 Task: Search one way flight ticket for 5 adults, 2 children, 1 infant in seat and 2 infants on lap in economy from Dillingham: Dillingham Airport to Fort Wayne: Fort Wayne International Airport on 5-4-2023. Number of bags: 2 carry on bags. Price is upto 72000. Outbound departure time preference is 7:45.
Action: Mouse moved to (289, 248)
Screenshot: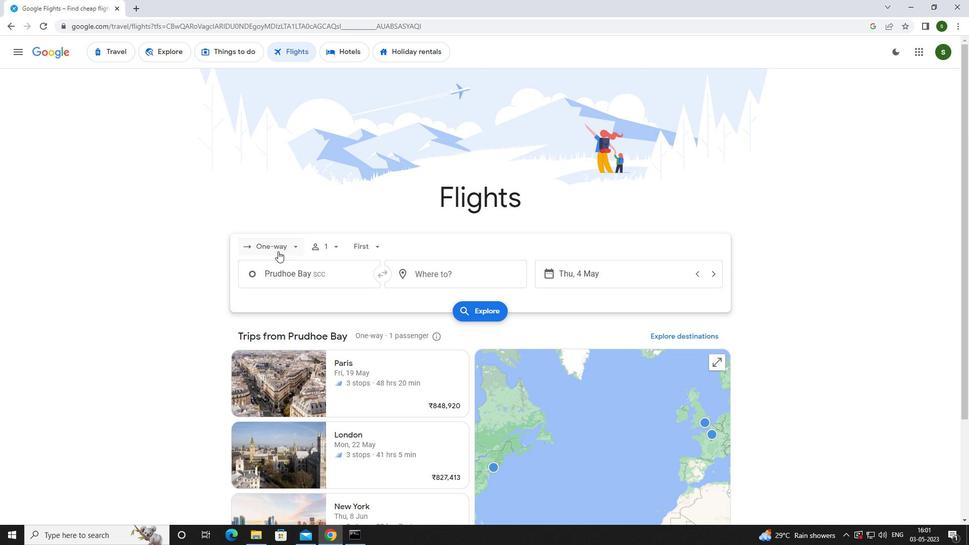 
Action: Mouse pressed left at (289, 248)
Screenshot: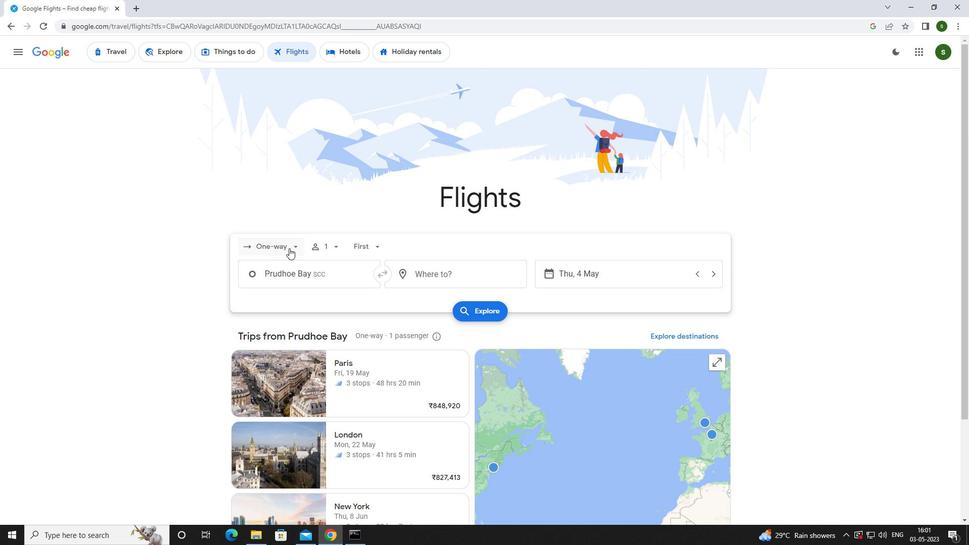 
Action: Mouse moved to (290, 291)
Screenshot: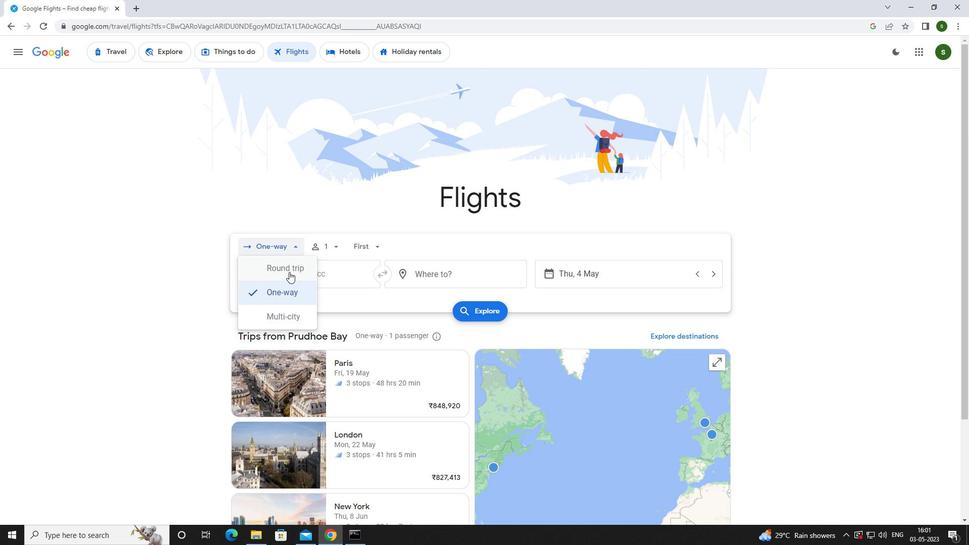 
Action: Mouse pressed left at (290, 291)
Screenshot: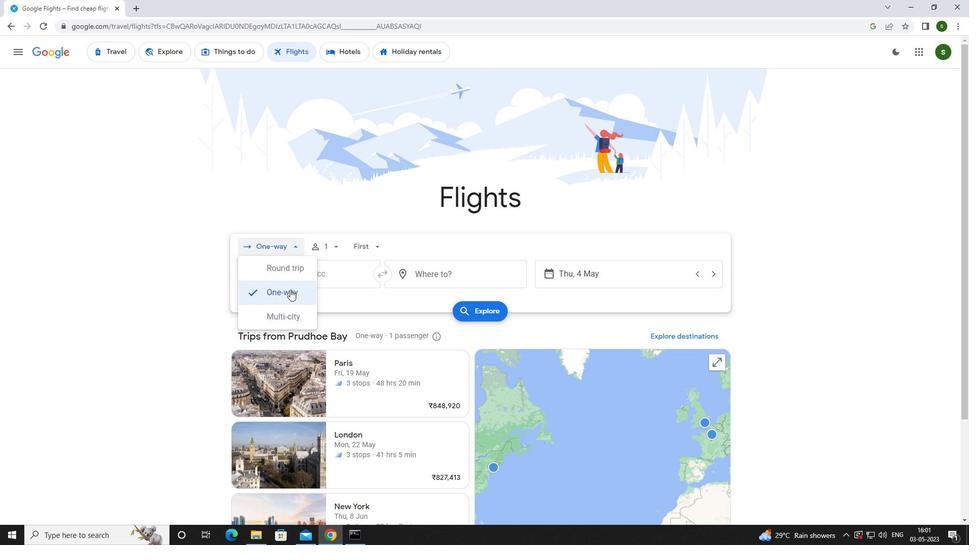 
Action: Mouse moved to (335, 245)
Screenshot: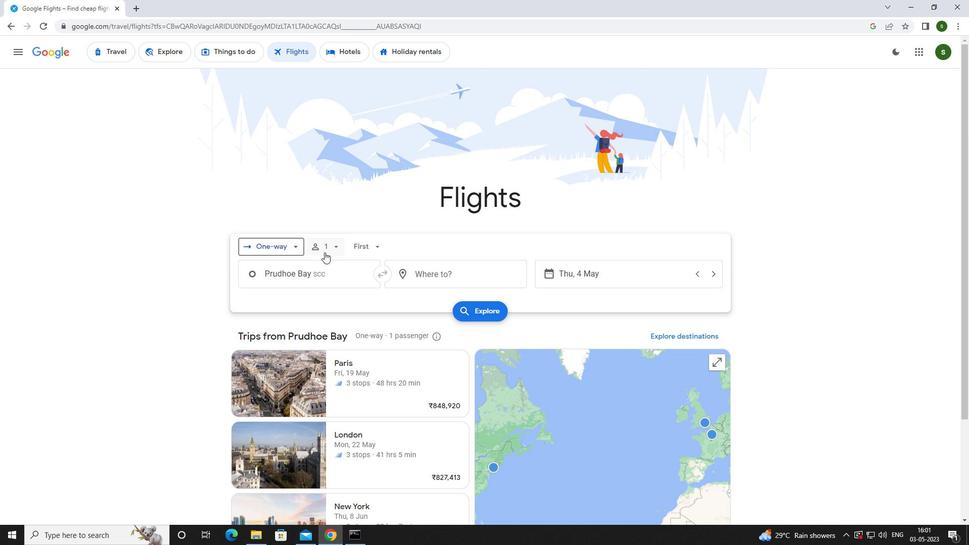 
Action: Mouse pressed left at (335, 245)
Screenshot: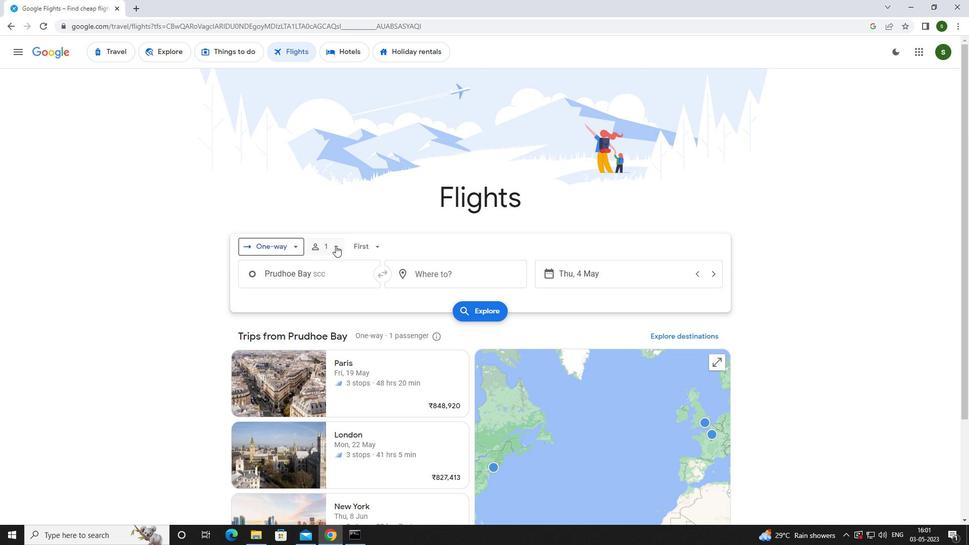 
Action: Mouse moved to (408, 267)
Screenshot: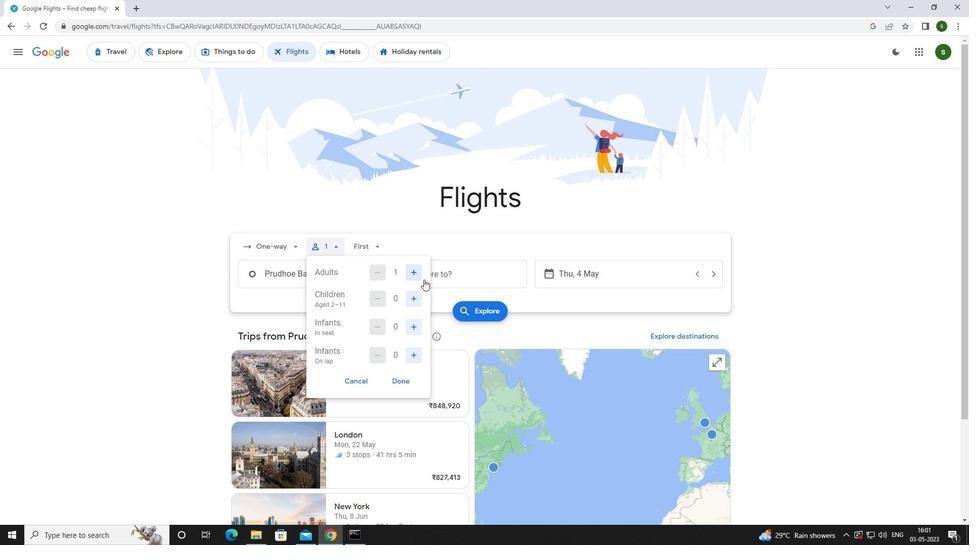 
Action: Mouse pressed left at (408, 267)
Screenshot: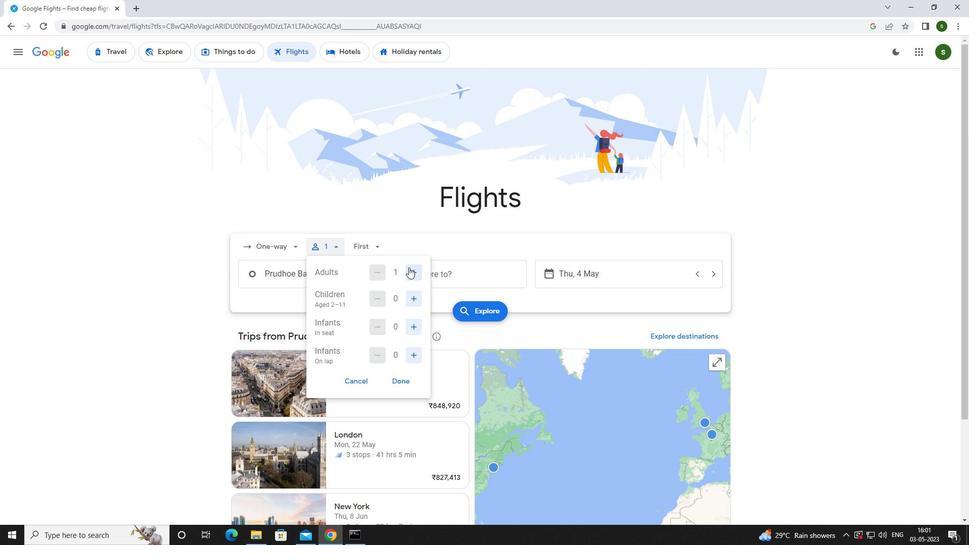 
Action: Mouse pressed left at (408, 267)
Screenshot: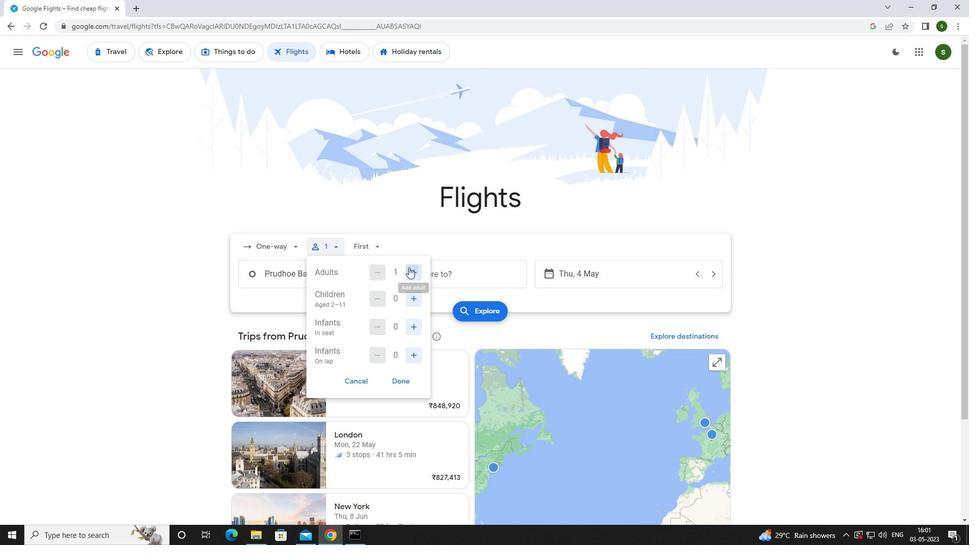
Action: Mouse pressed left at (408, 267)
Screenshot: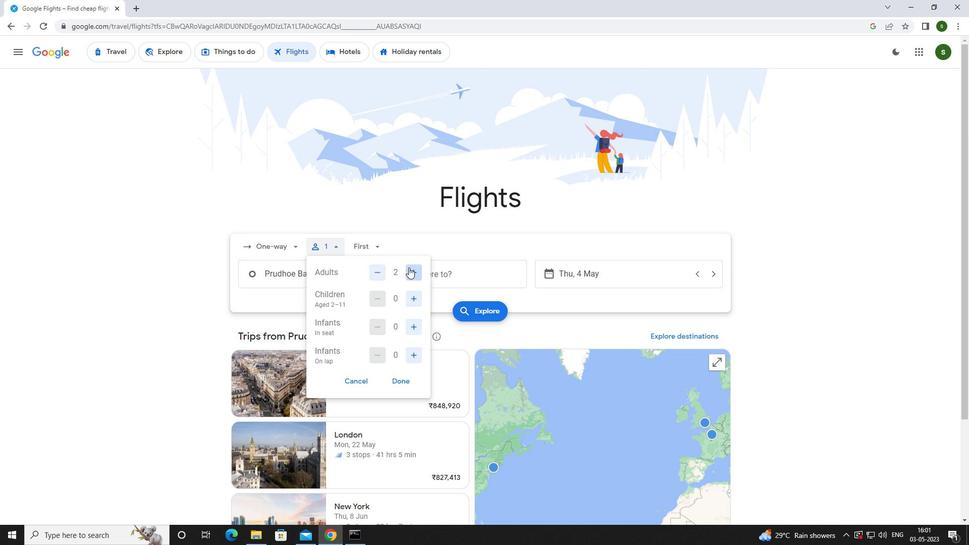 
Action: Mouse pressed left at (408, 267)
Screenshot: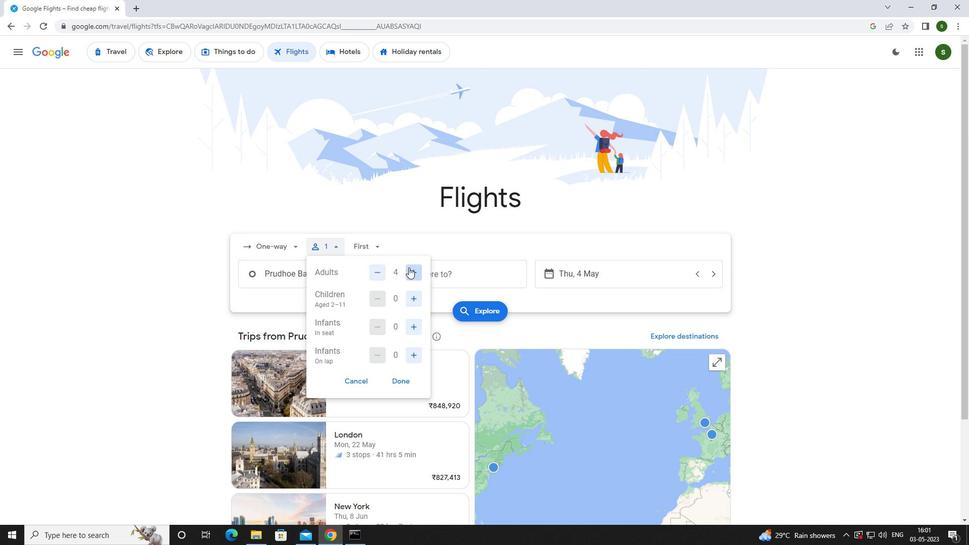 
Action: Mouse moved to (416, 296)
Screenshot: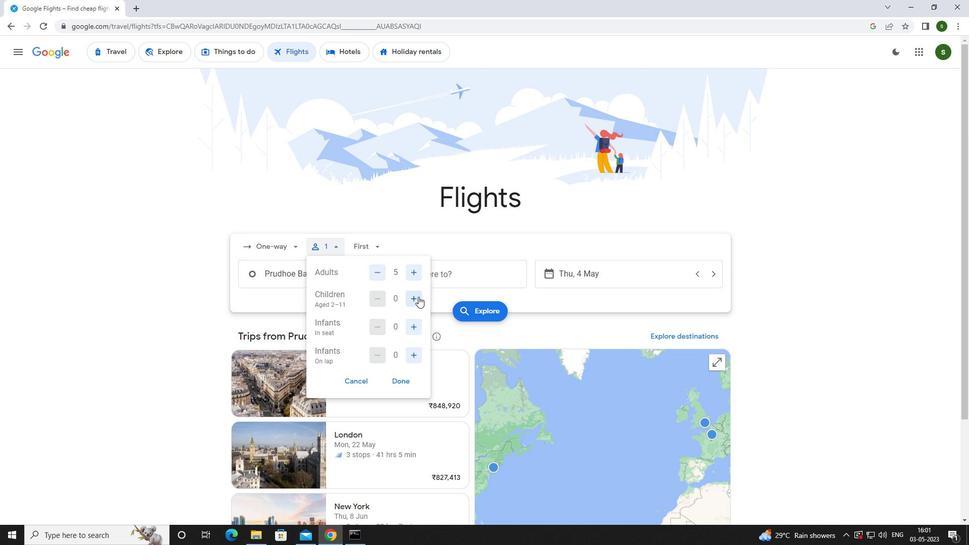 
Action: Mouse pressed left at (416, 296)
Screenshot: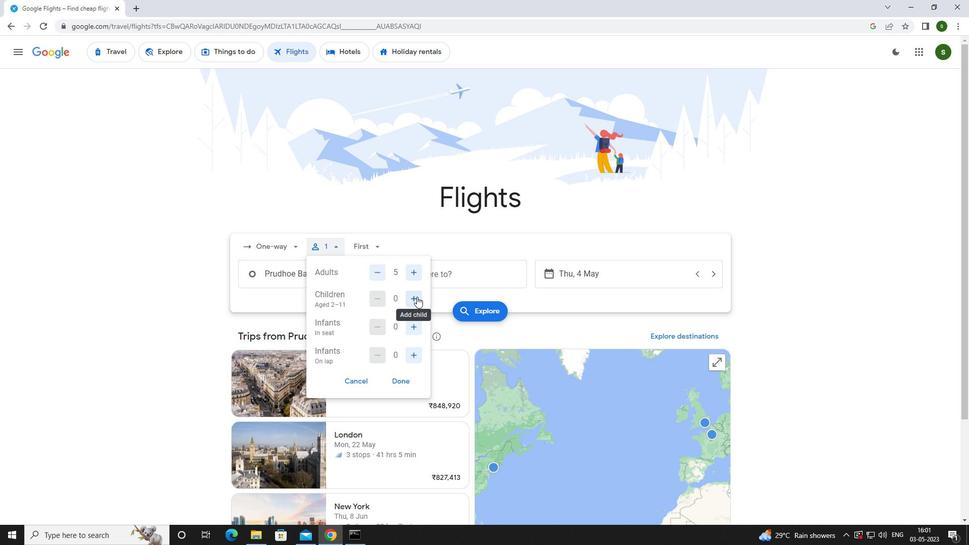 
Action: Mouse pressed left at (416, 296)
Screenshot: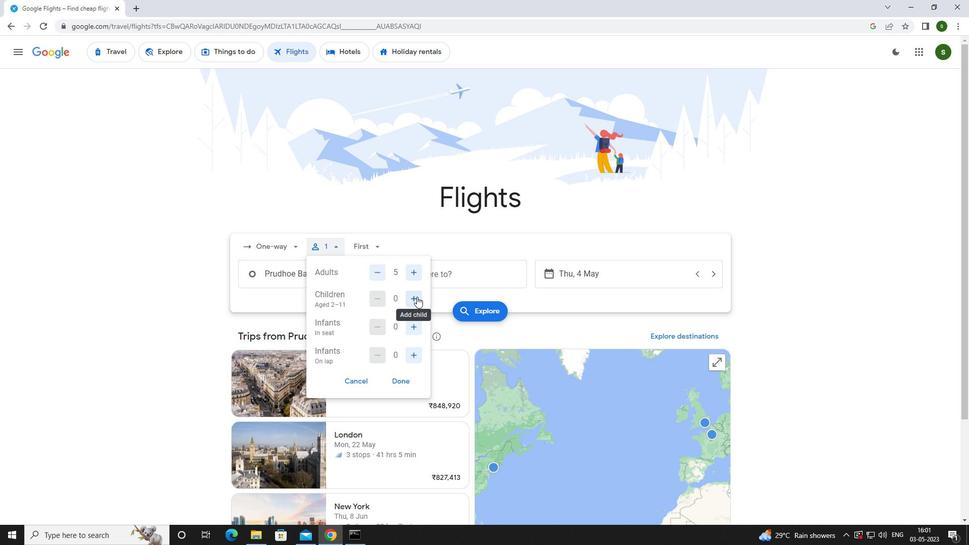 
Action: Mouse moved to (416, 324)
Screenshot: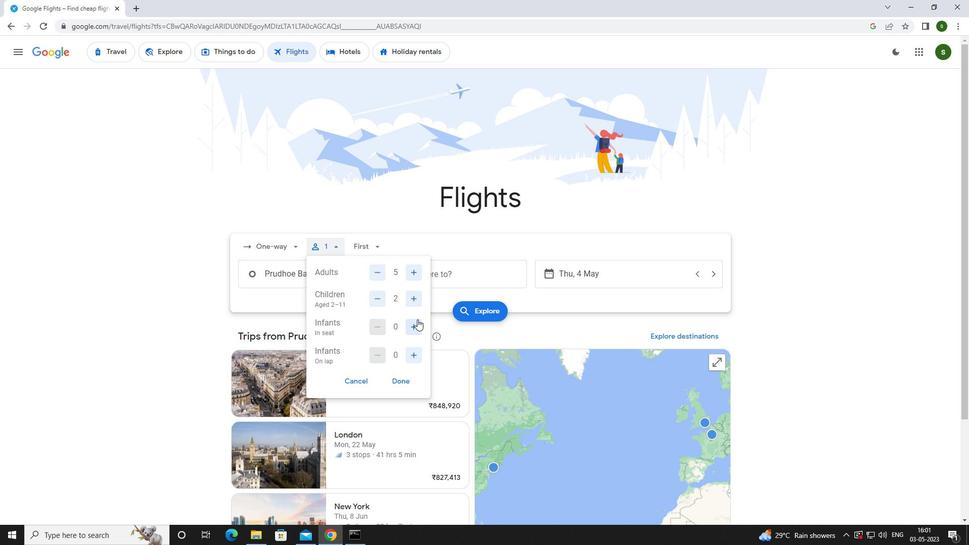 
Action: Mouse pressed left at (416, 324)
Screenshot: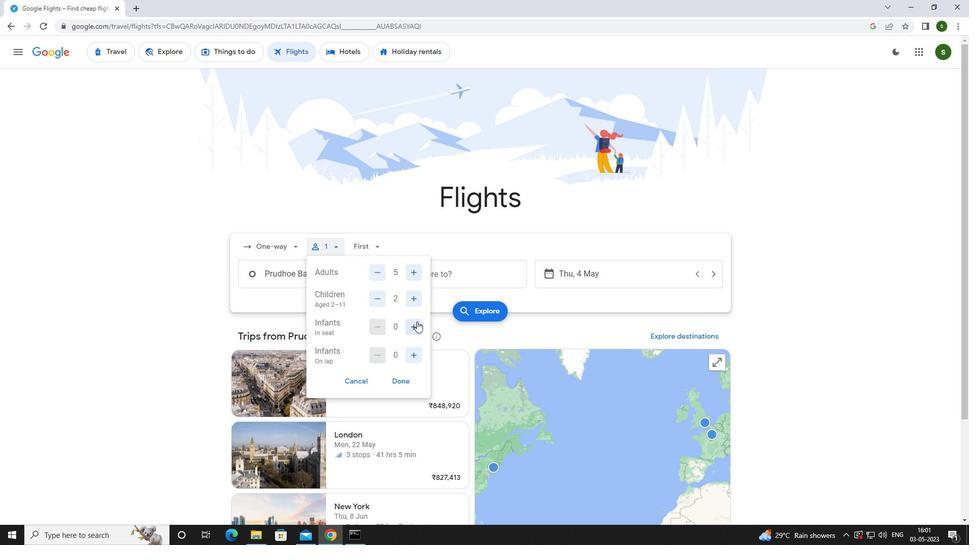 
Action: Mouse moved to (416, 354)
Screenshot: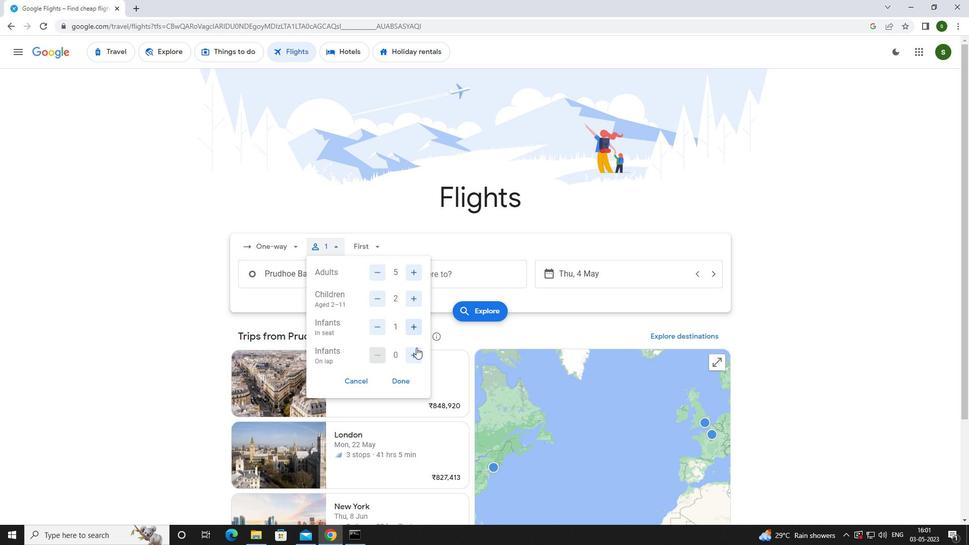 
Action: Mouse pressed left at (416, 354)
Screenshot: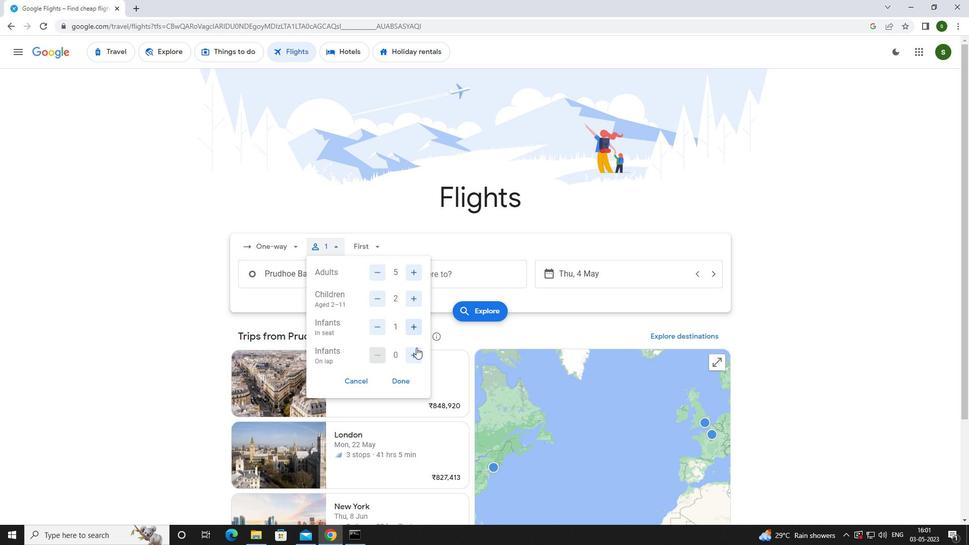 
Action: Mouse moved to (373, 246)
Screenshot: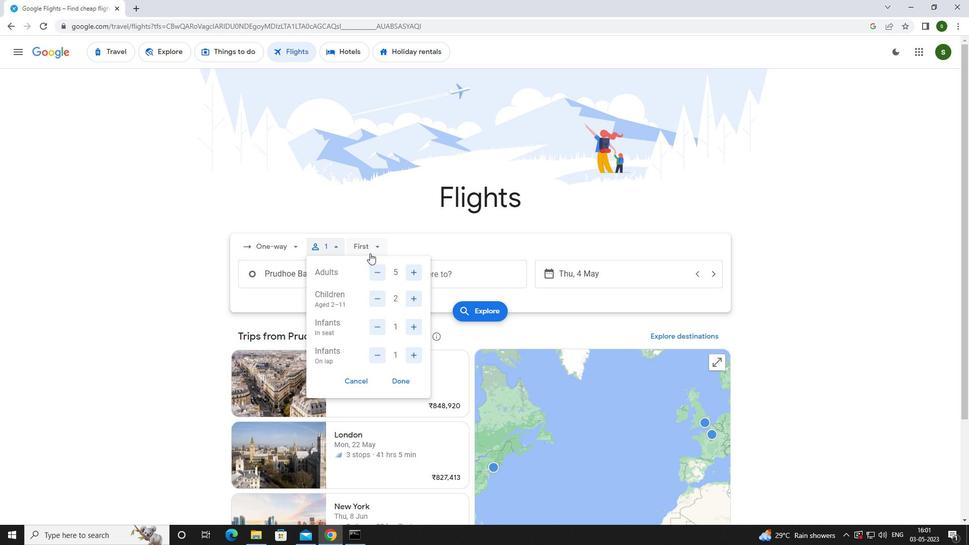 
Action: Mouse pressed left at (373, 246)
Screenshot: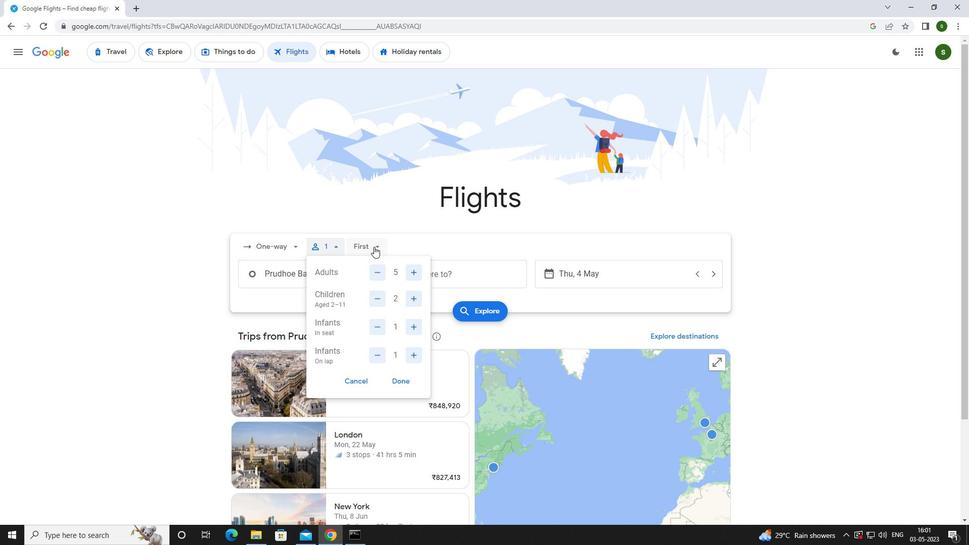 
Action: Mouse moved to (385, 274)
Screenshot: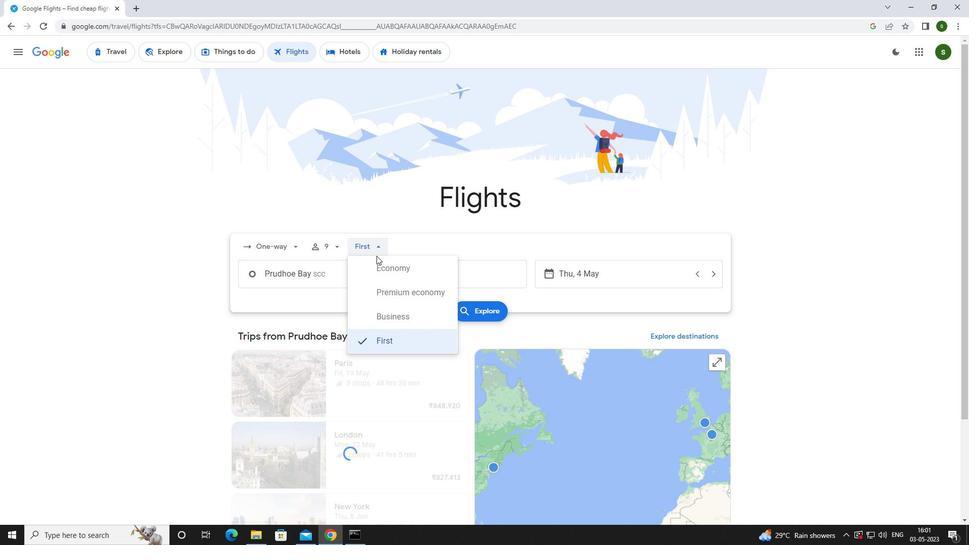 
Action: Mouse pressed left at (385, 274)
Screenshot: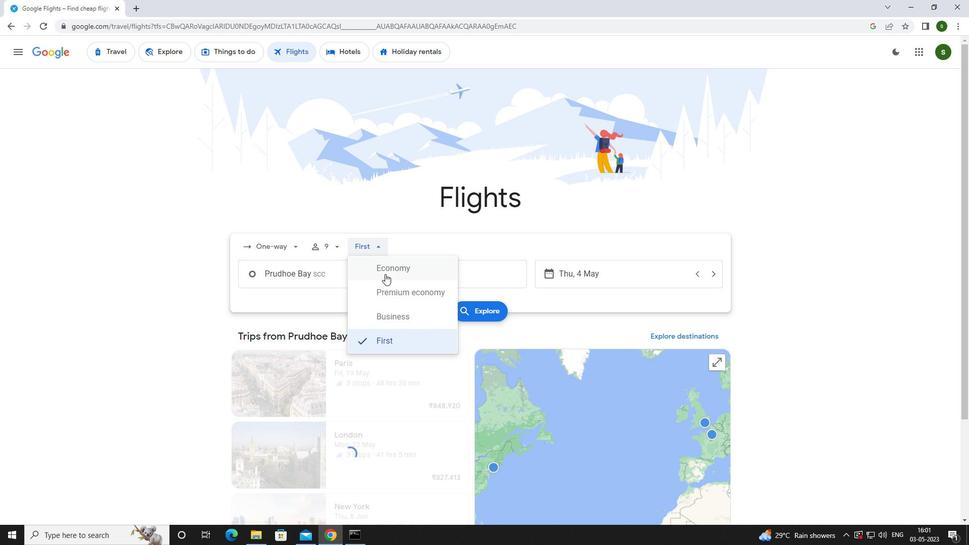 
Action: Mouse moved to (349, 273)
Screenshot: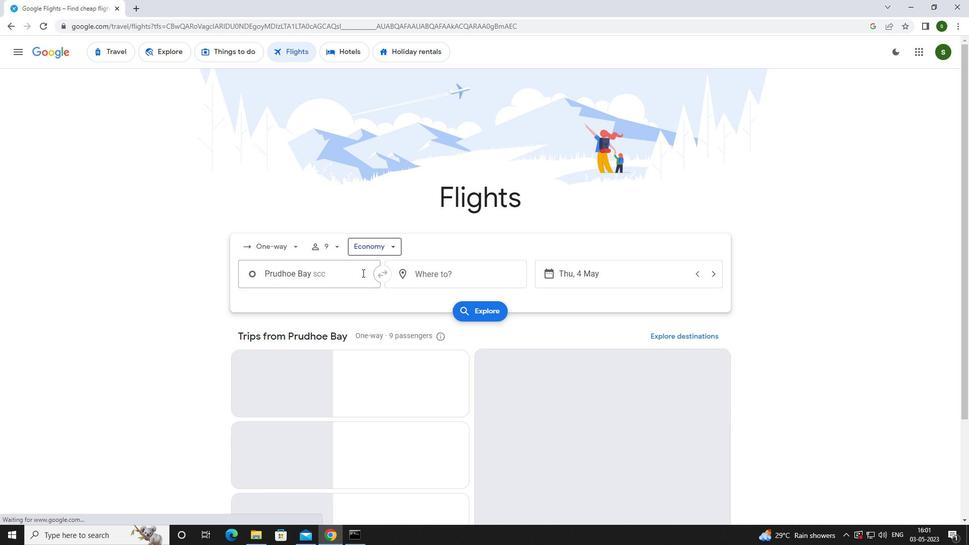 
Action: Mouse pressed left at (349, 273)
Screenshot: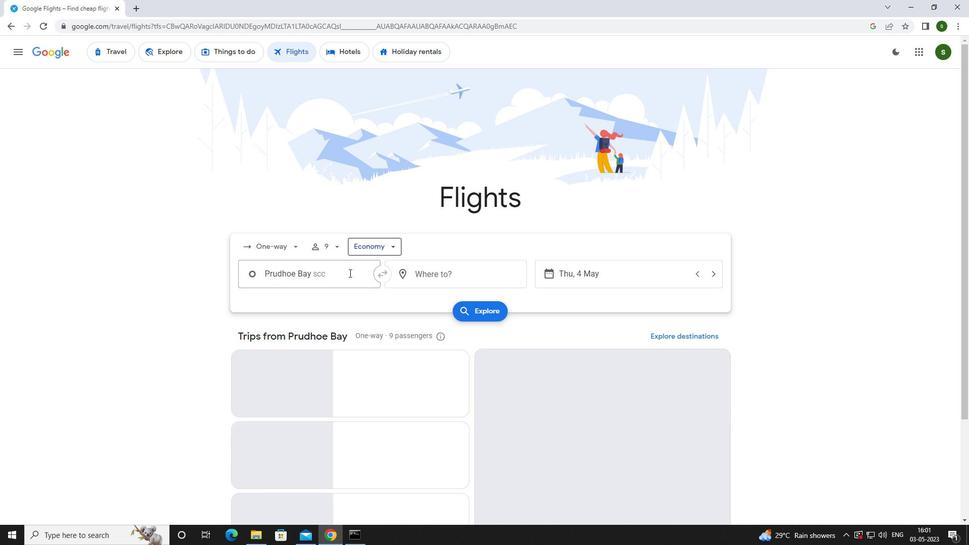 
Action: Key pressed <Key.caps_lock>d<Key.caps_lock>illingham
Screenshot: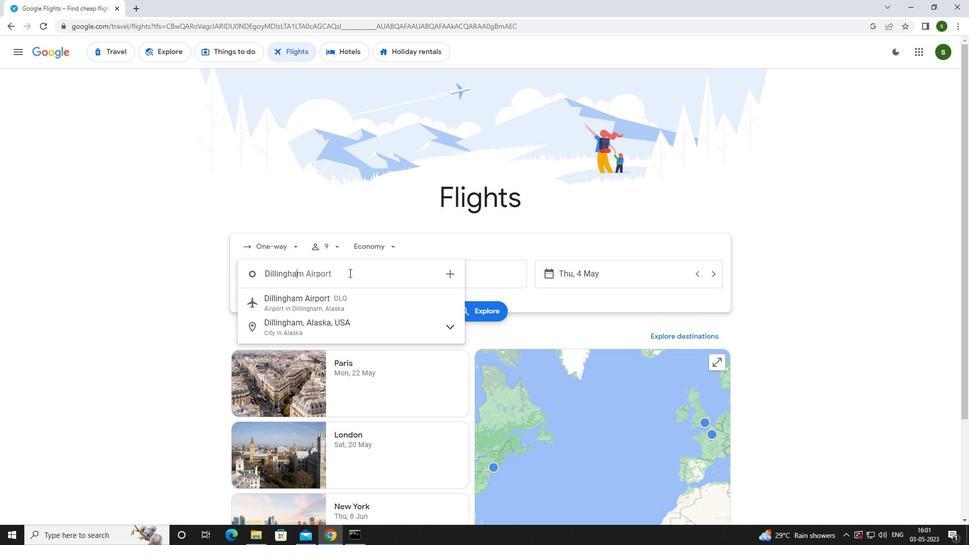 
Action: Mouse moved to (340, 300)
Screenshot: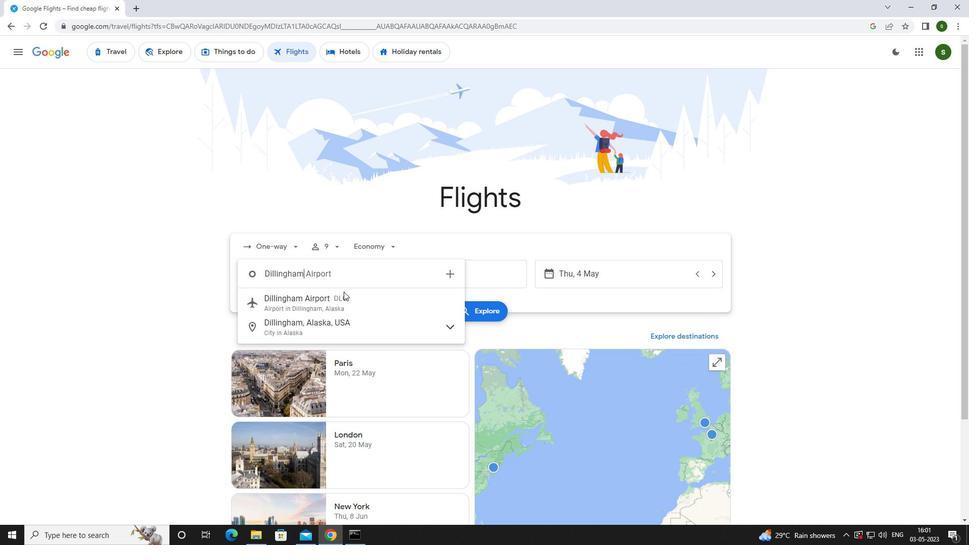 
Action: Mouse pressed left at (340, 300)
Screenshot: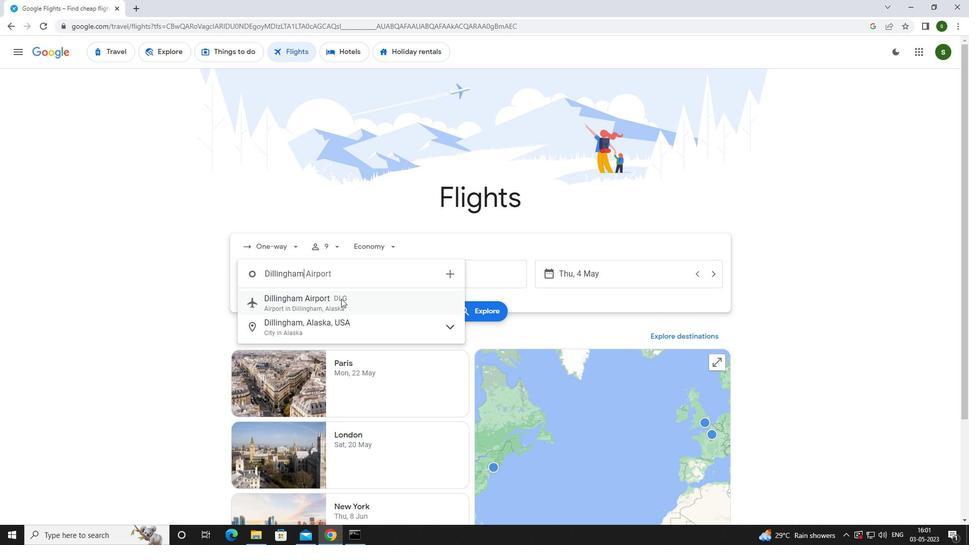 
Action: Mouse moved to (413, 271)
Screenshot: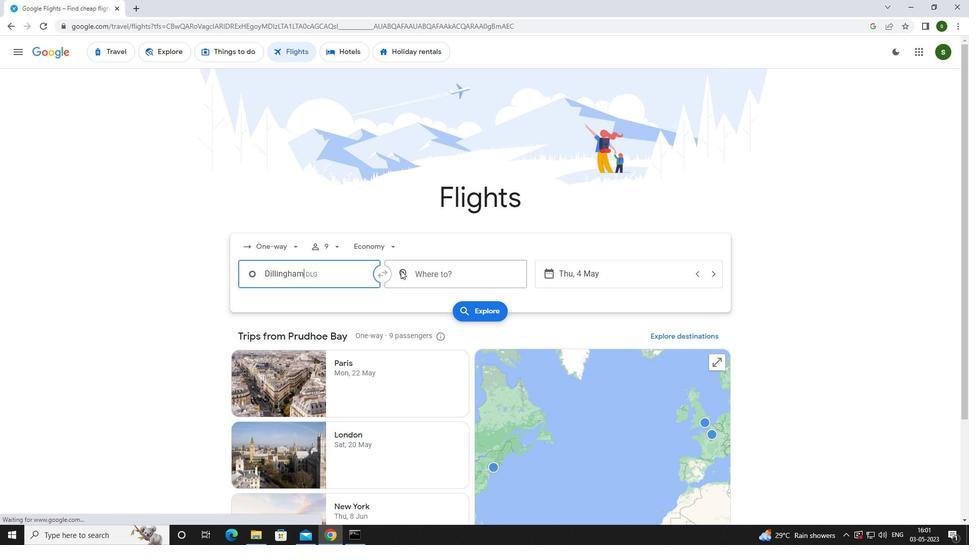 
Action: Mouse pressed left at (413, 271)
Screenshot: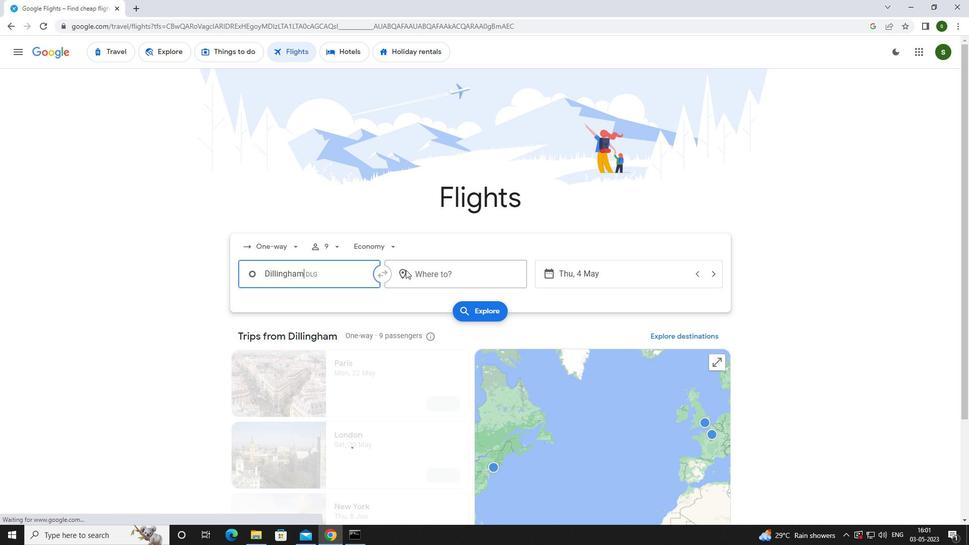 
Action: Mouse moved to (416, 271)
Screenshot: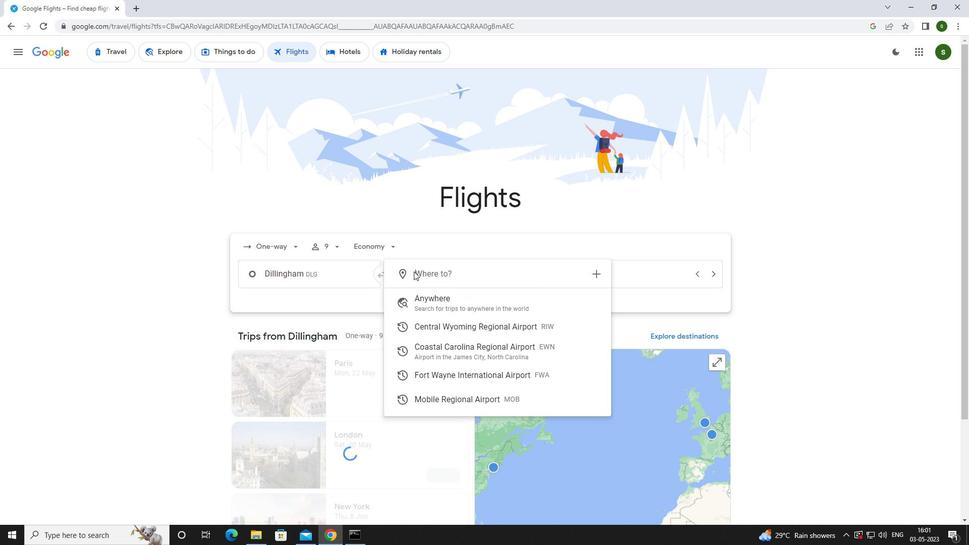 
Action: Key pressed <Key.caps_lock>f<Key.caps_lock>ort<Key.space><Key.caps_lock>w<Key.caps_lock>Ayn
Screenshot: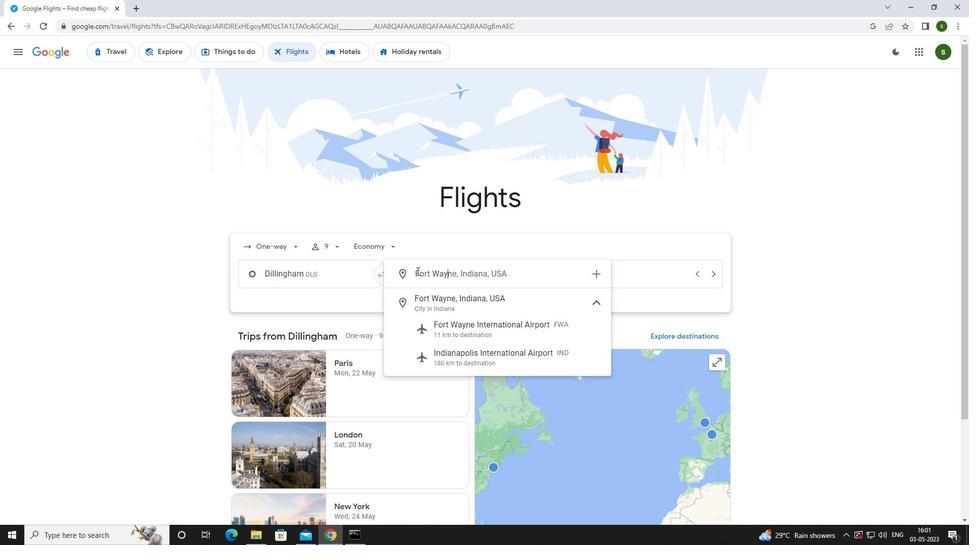 
Action: Mouse moved to (438, 330)
Screenshot: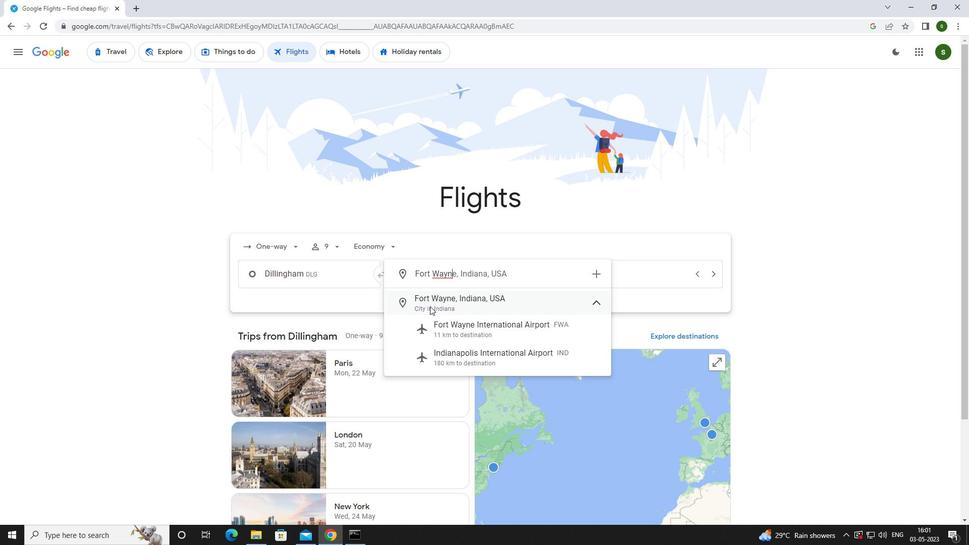 
Action: Mouse pressed left at (438, 330)
Screenshot: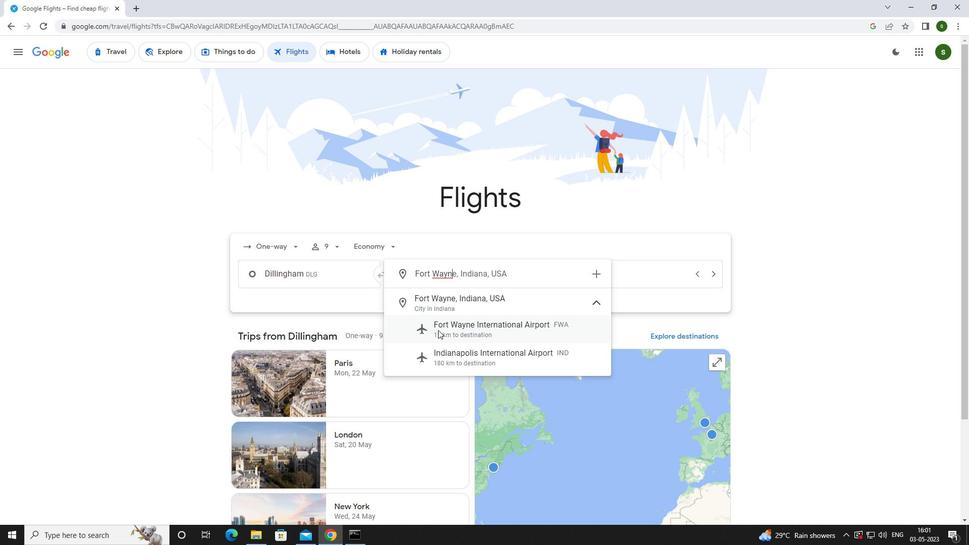 
Action: Mouse moved to (625, 272)
Screenshot: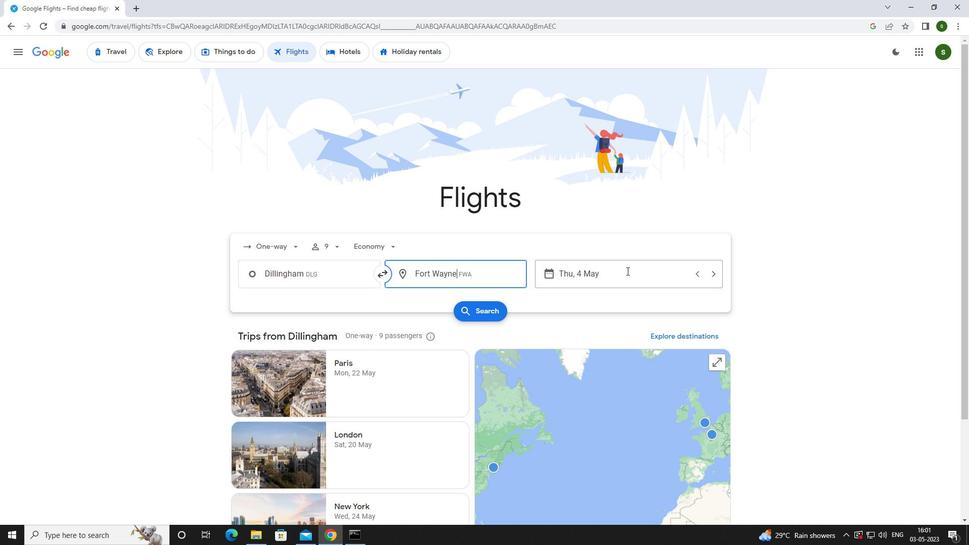 
Action: Mouse pressed left at (625, 272)
Screenshot: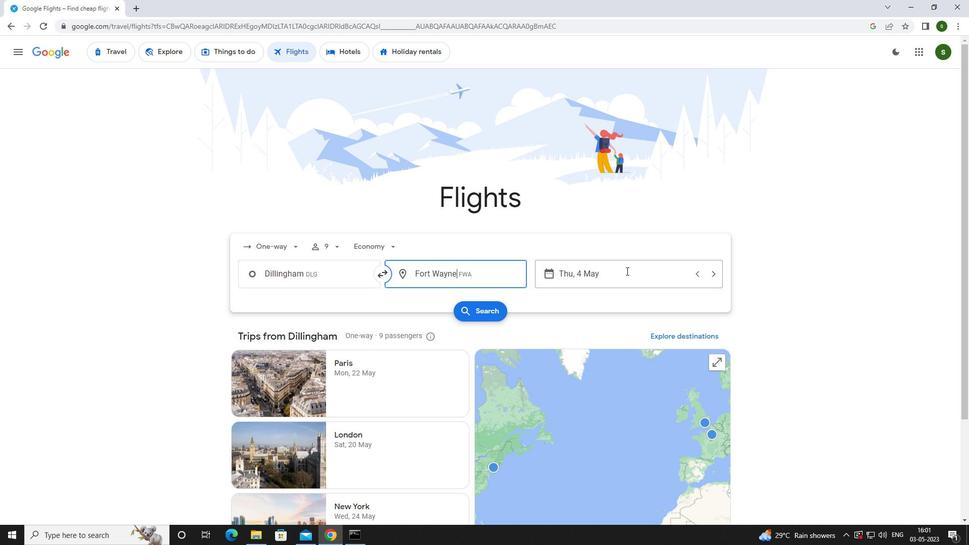 
Action: Mouse moved to (460, 341)
Screenshot: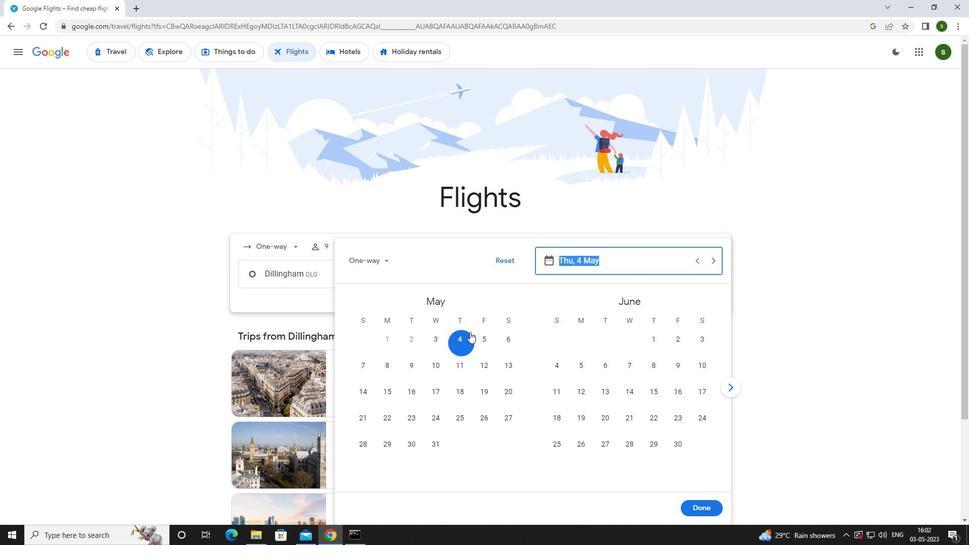 
Action: Mouse pressed left at (460, 341)
Screenshot: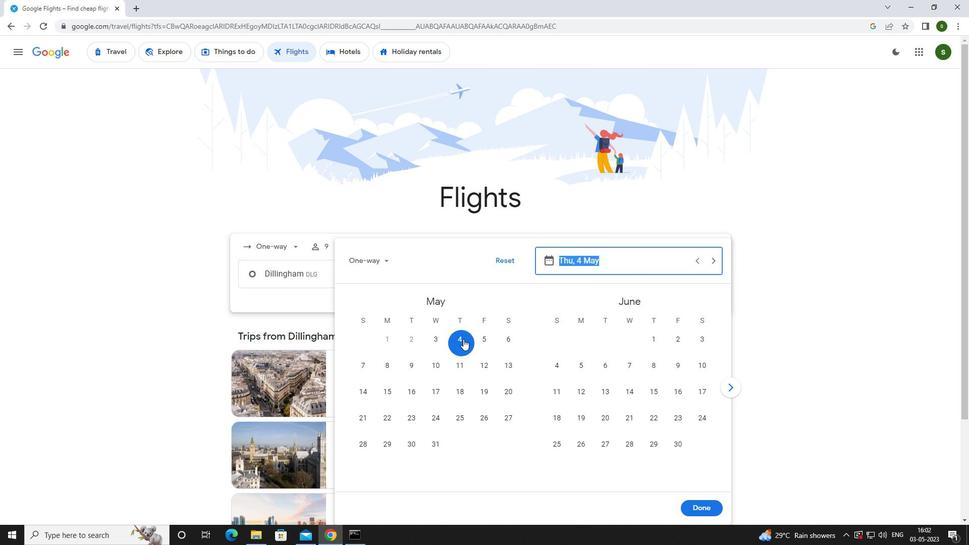 
Action: Mouse moved to (699, 502)
Screenshot: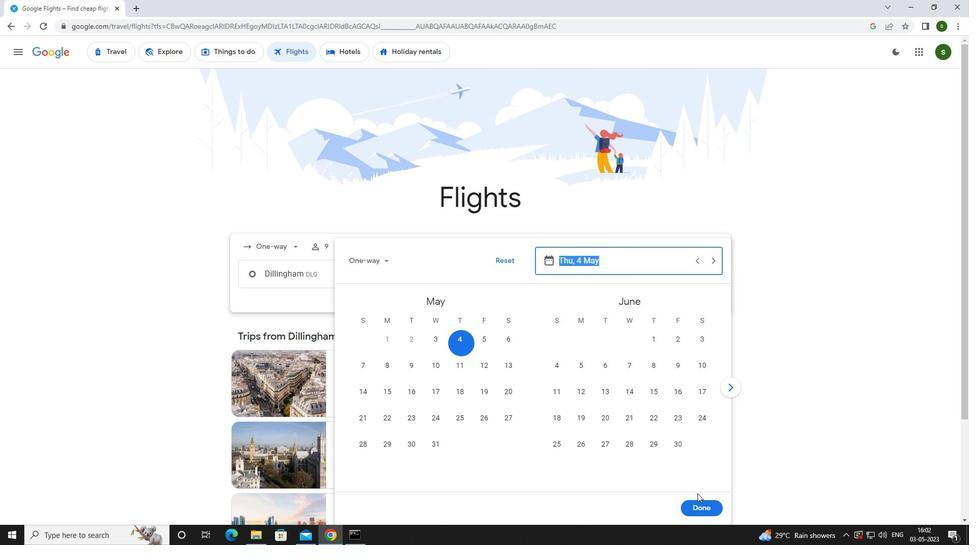 
Action: Mouse pressed left at (699, 502)
Screenshot: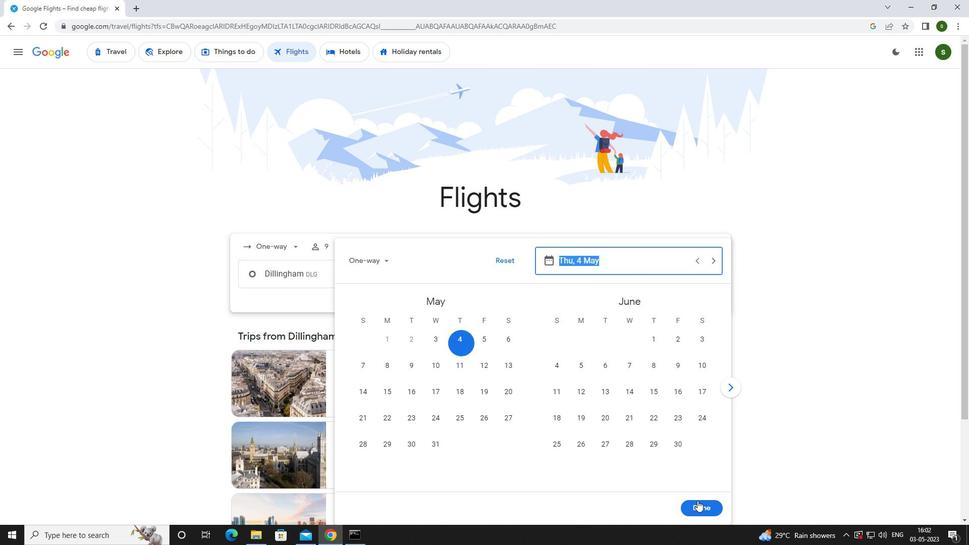 
Action: Mouse moved to (492, 305)
Screenshot: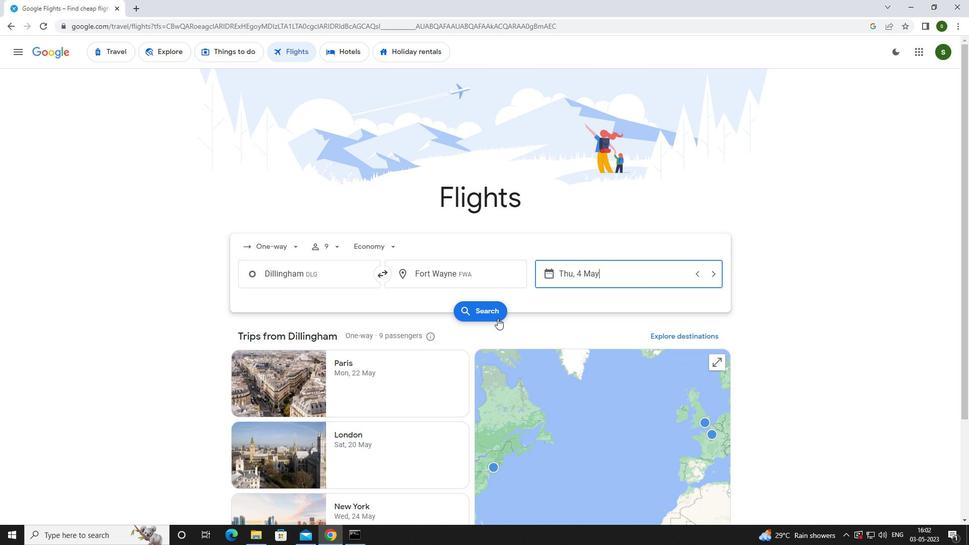 
Action: Mouse pressed left at (492, 305)
Screenshot: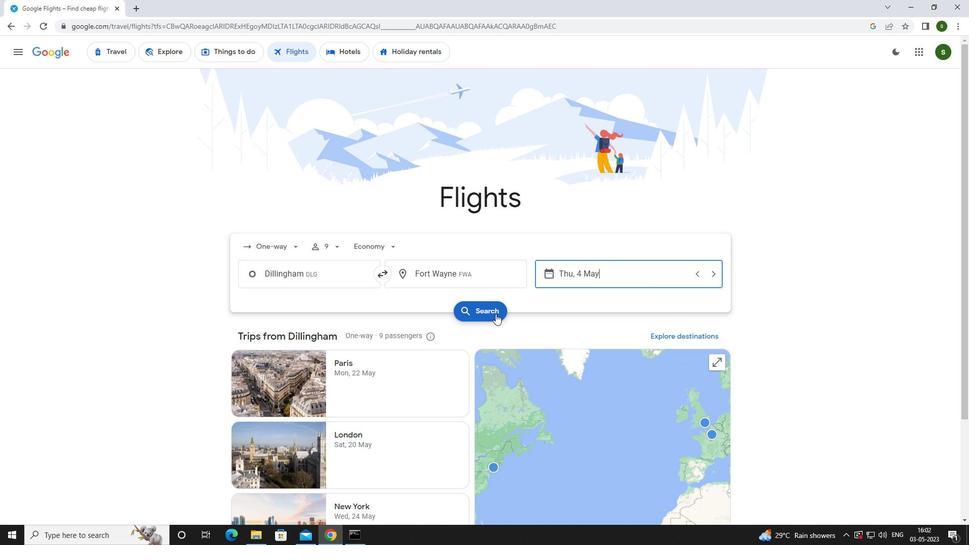 
Action: Mouse moved to (254, 147)
Screenshot: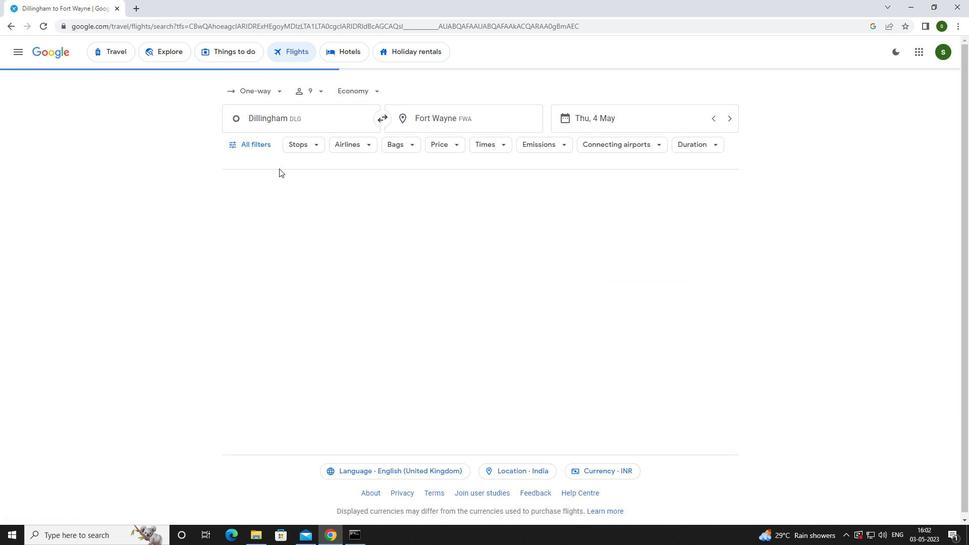 
Action: Mouse pressed left at (254, 147)
Screenshot: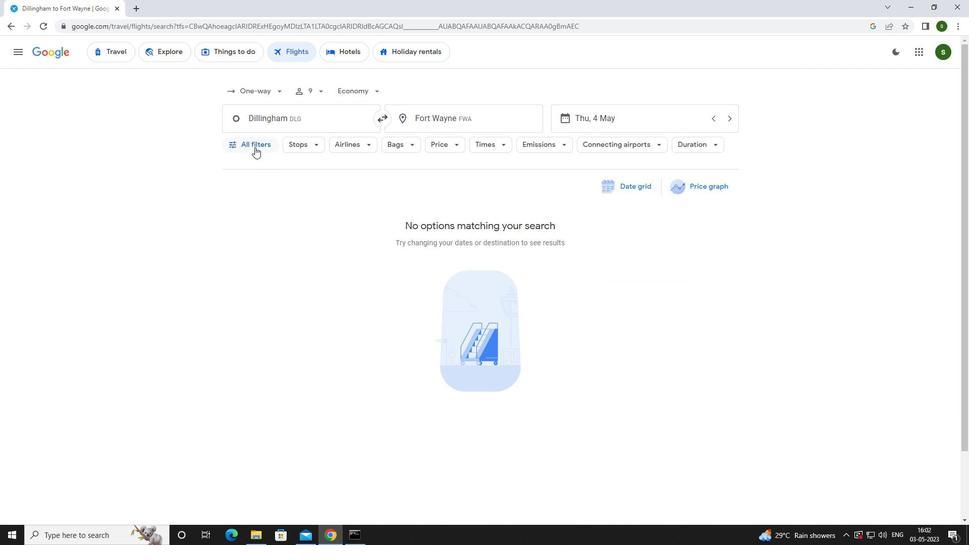 
Action: Mouse moved to (322, 248)
Screenshot: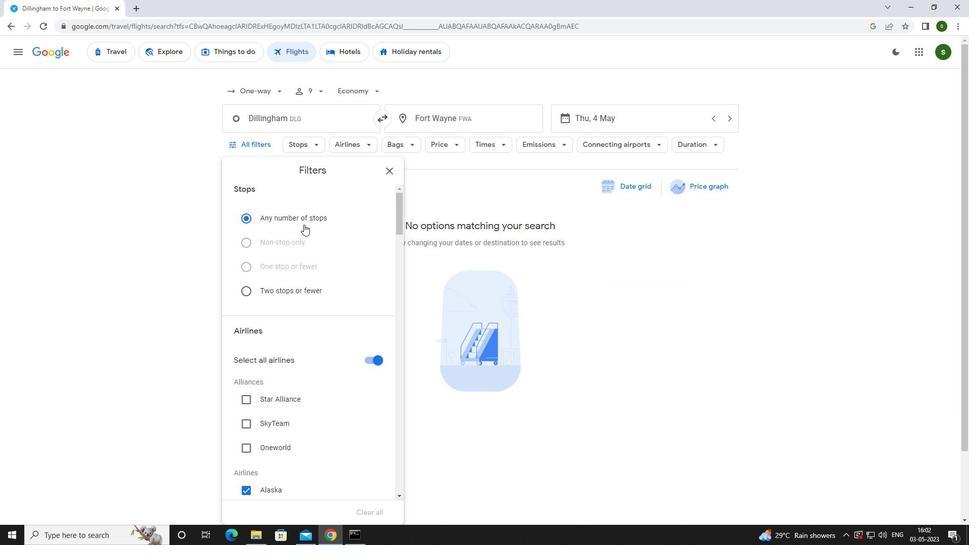 
Action: Mouse scrolled (322, 248) with delta (0, 0)
Screenshot: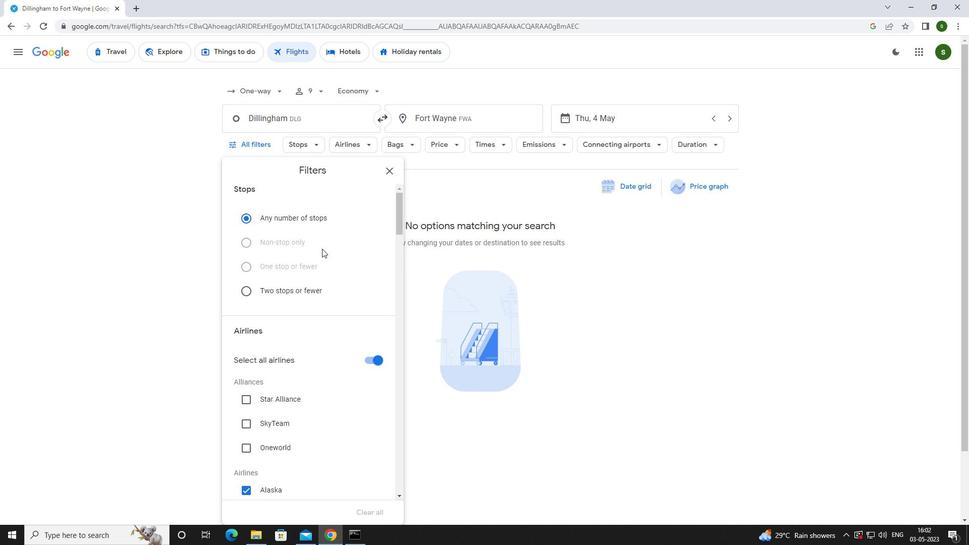 
Action: Mouse scrolled (322, 248) with delta (0, 0)
Screenshot: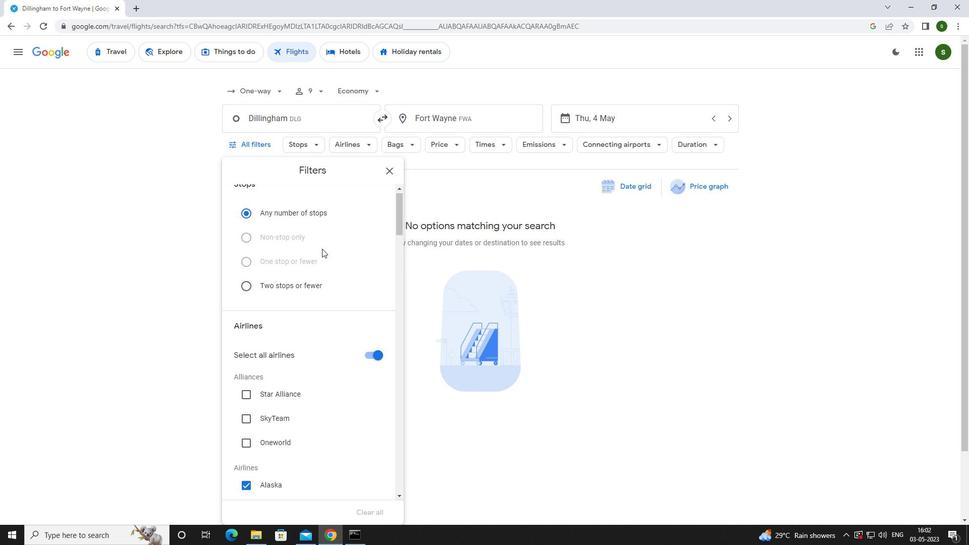 
Action: Mouse moved to (322, 251)
Screenshot: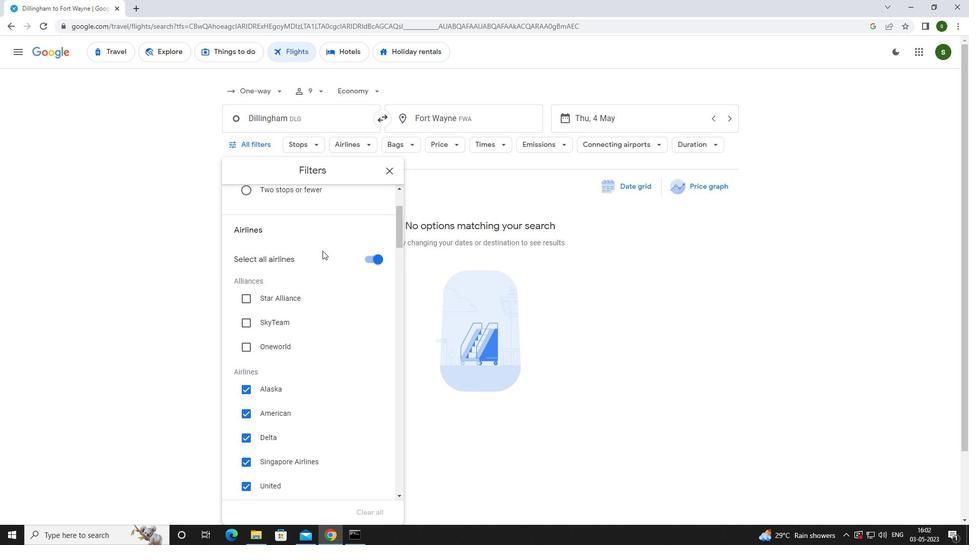 
Action: Mouse scrolled (322, 250) with delta (0, 0)
Screenshot: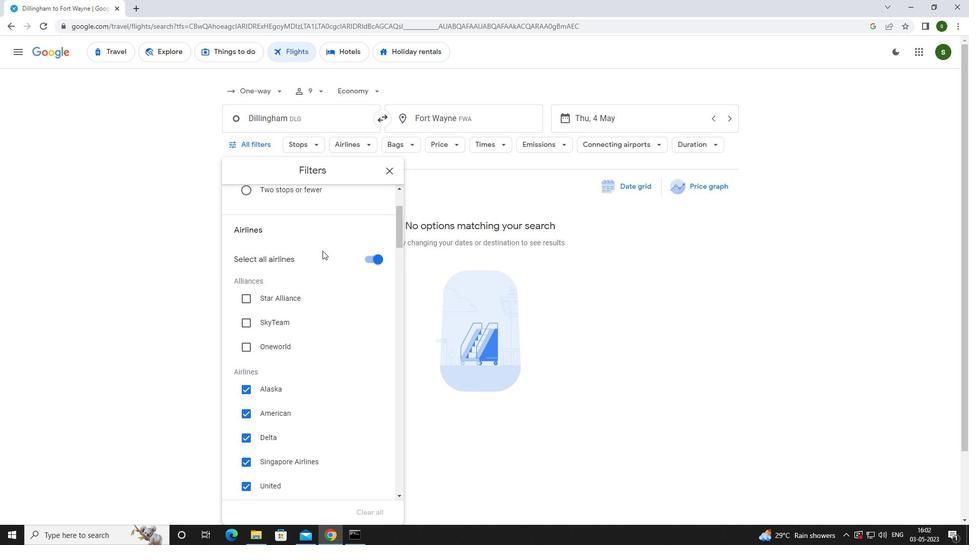 
Action: Mouse scrolled (322, 250) with delta (0, 0)
Screenshot: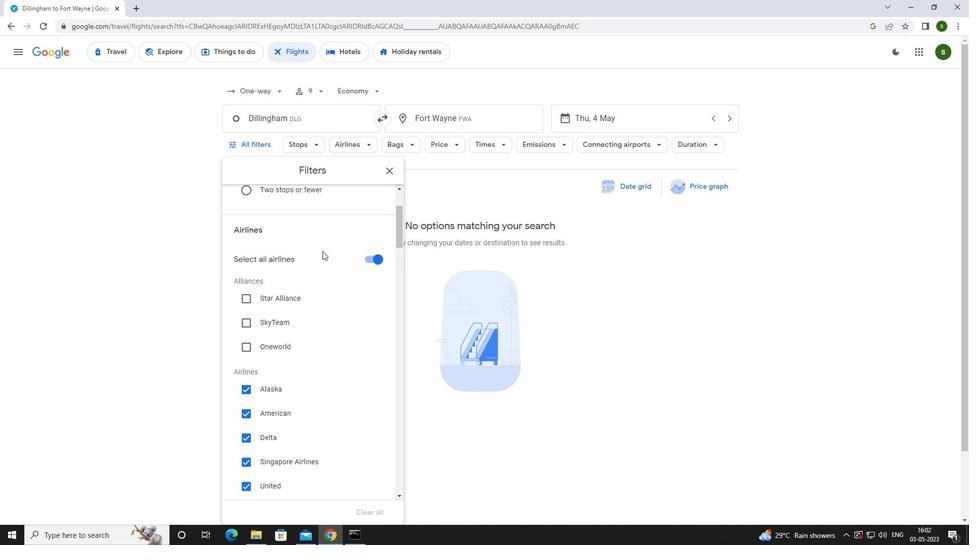 
Action: Mouse scrolled (322, 250) with delta (0, 0)
Screenshot: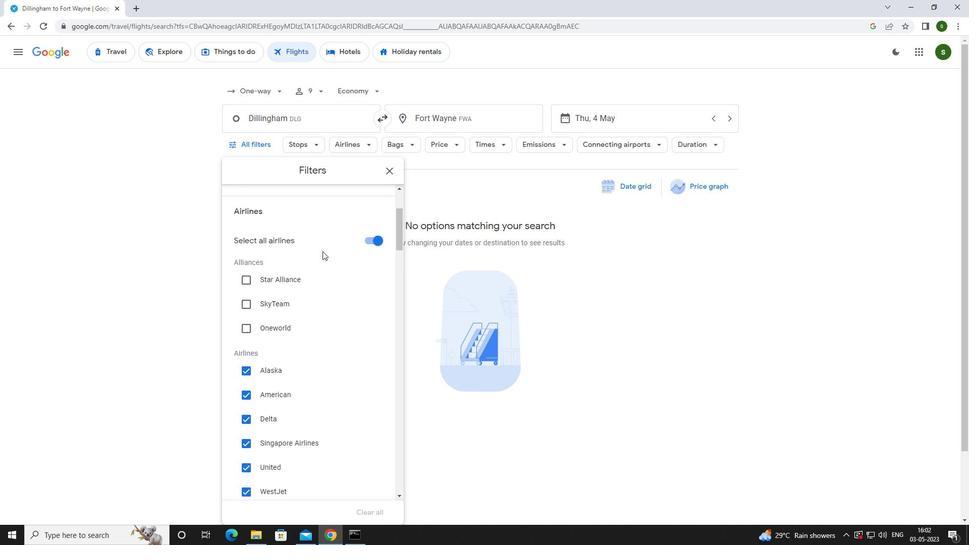 
Action: Mouse scrolled (322, 250) with delta (0, 0)
Screenshot: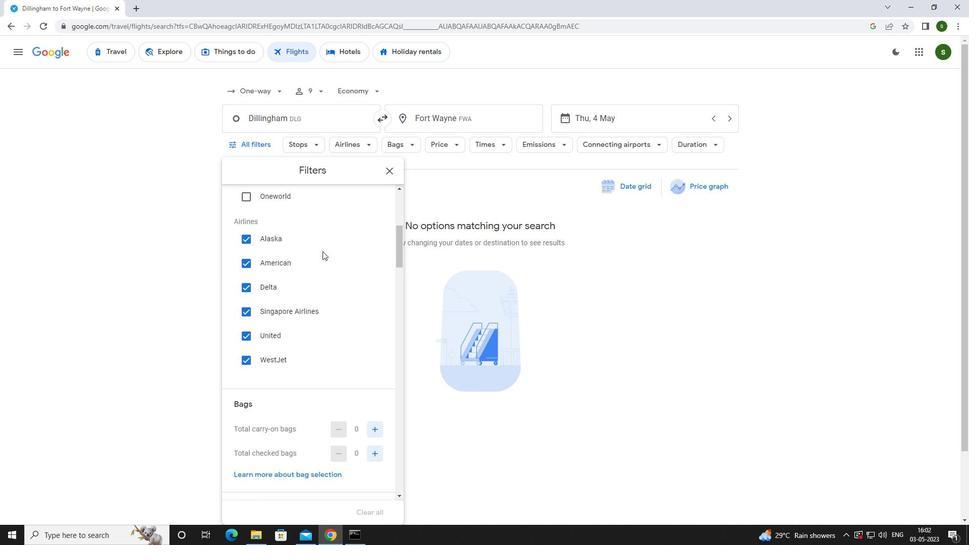 
Action: Mouse scrolled (322, 250) with delta (0, 0)
Screenshot: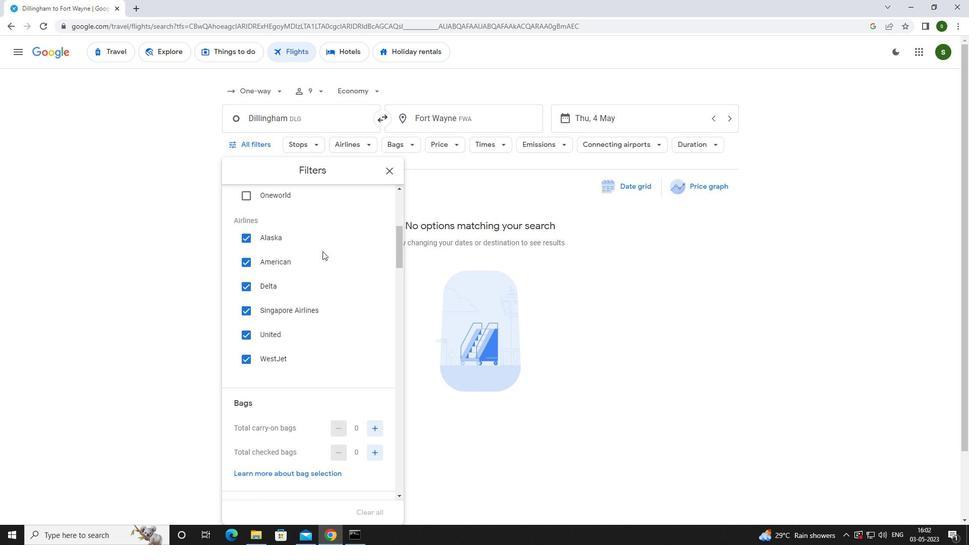 
Action: Mouse moved to (373, 327)
Screenshot: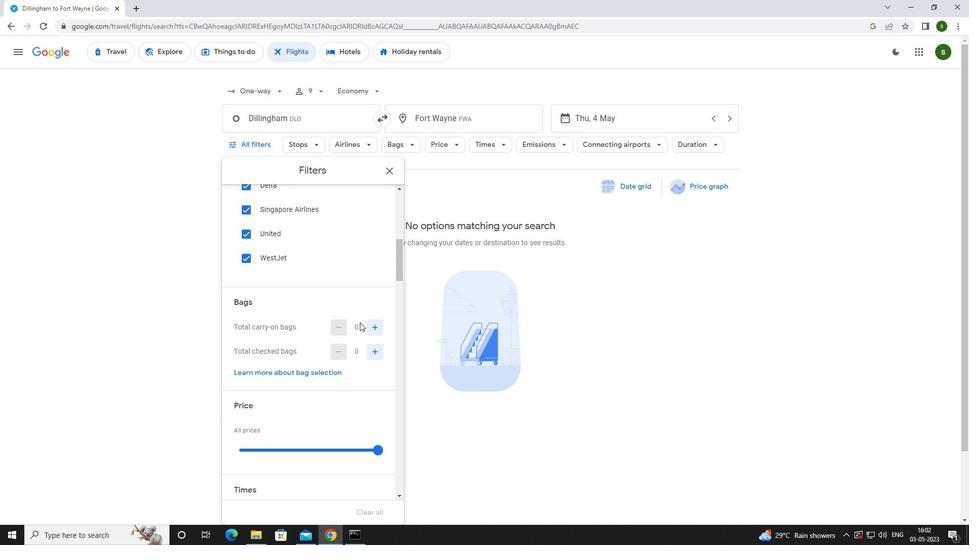 
Action: Mouse pressed left at (373, 327)
Screenshot: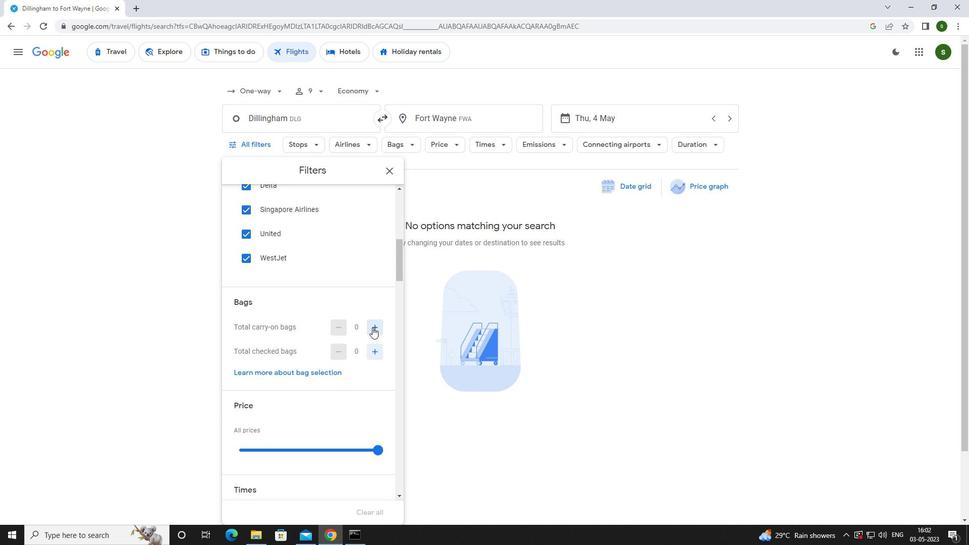 
Action: Mouse pressed left at (373, 327)
Screenshot: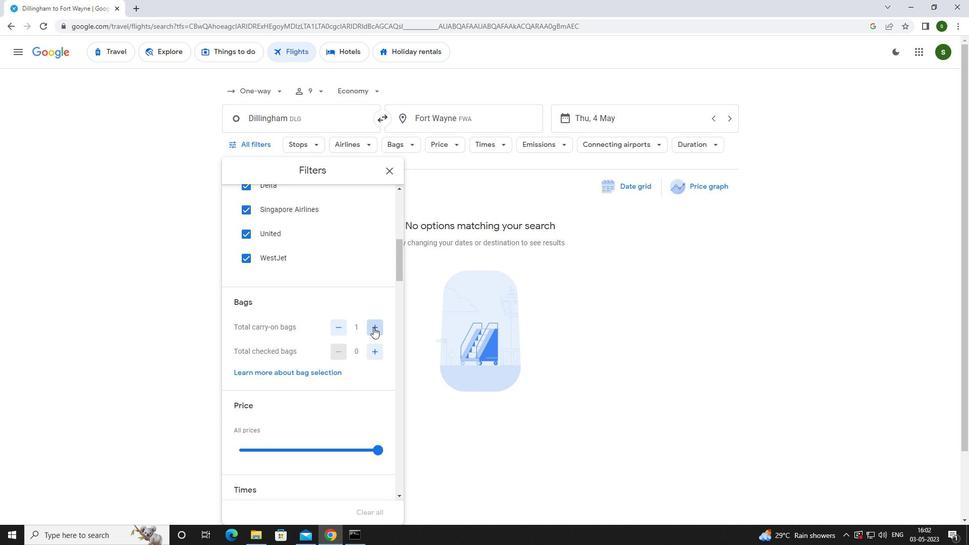 
Action: Mouse scrolled (373, 327) with delta (0, 0)
Screenshot: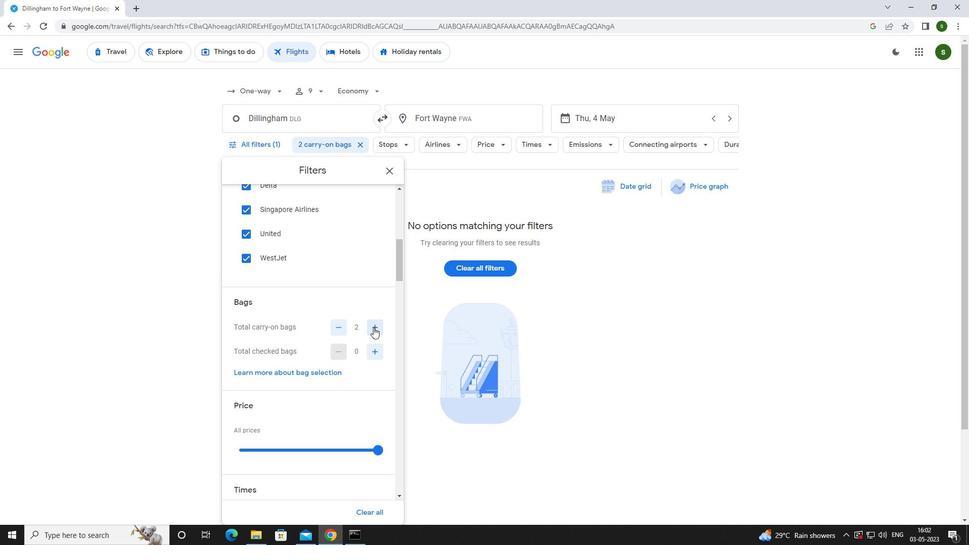 
Action: Mouse scrolled (373, 327) with delta (0, 0)
Screenshot: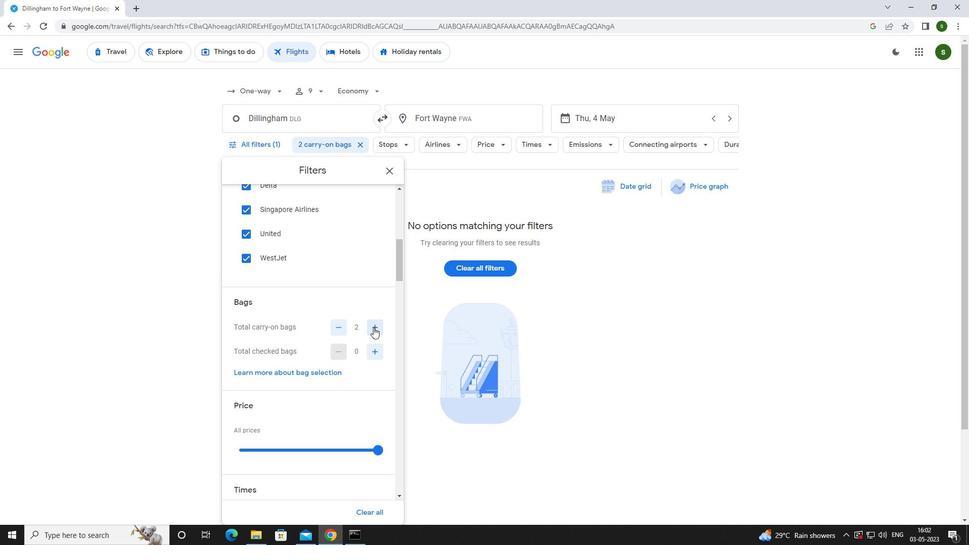 
Action: Mouse moved to (379, 344)
Screenshot: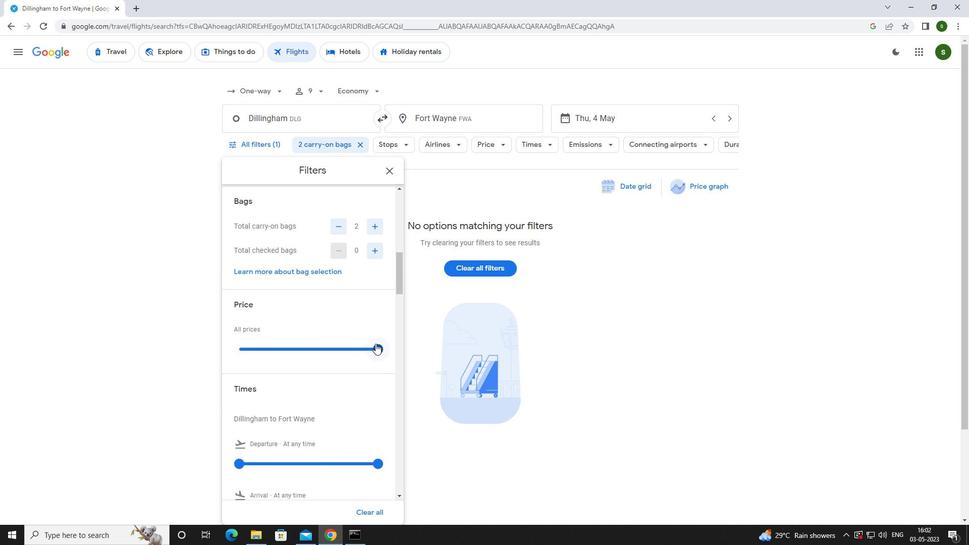 
Action: Mouse pressed left at (379, 344)
Screenshot: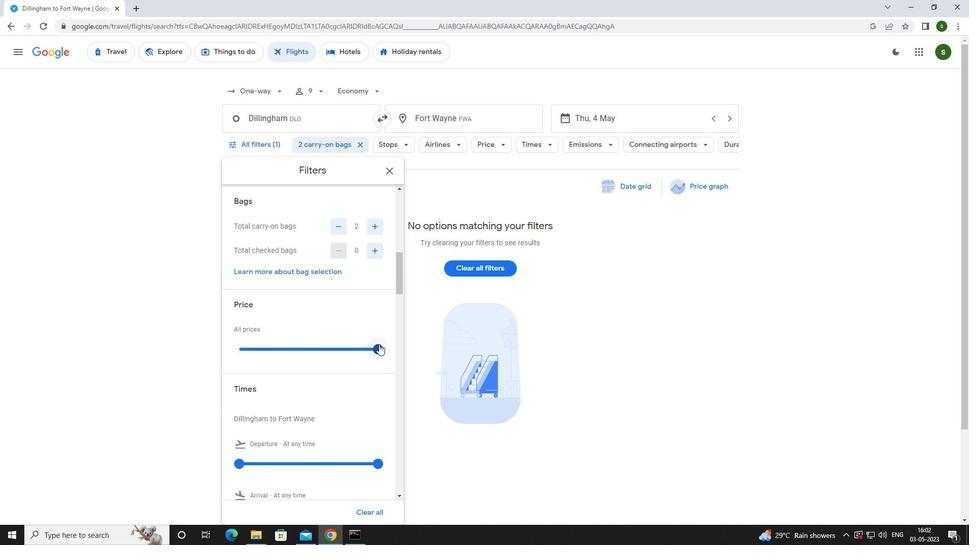 
Action: Mouse moved to (379, 344)
Screenshot: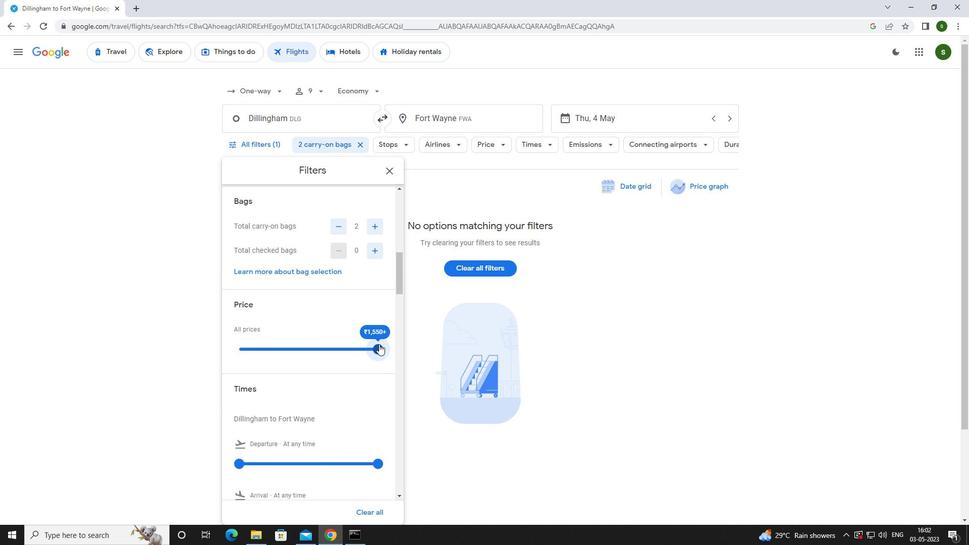 
Action: Mouse scrolled (379, 344) with delta (0, 0)
Screenshot: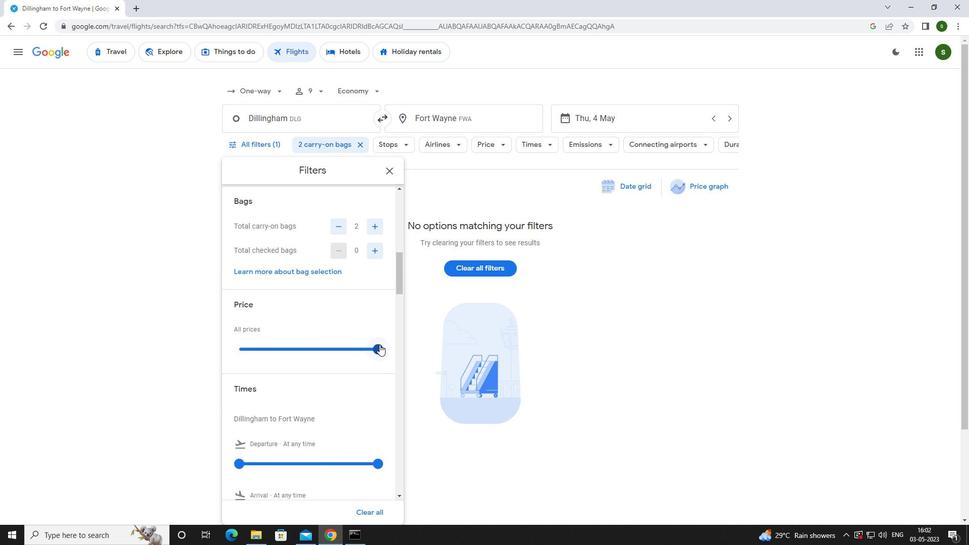 
Action: Mouse scrolled (379, 344) with delta (0, 0)
Screenshot: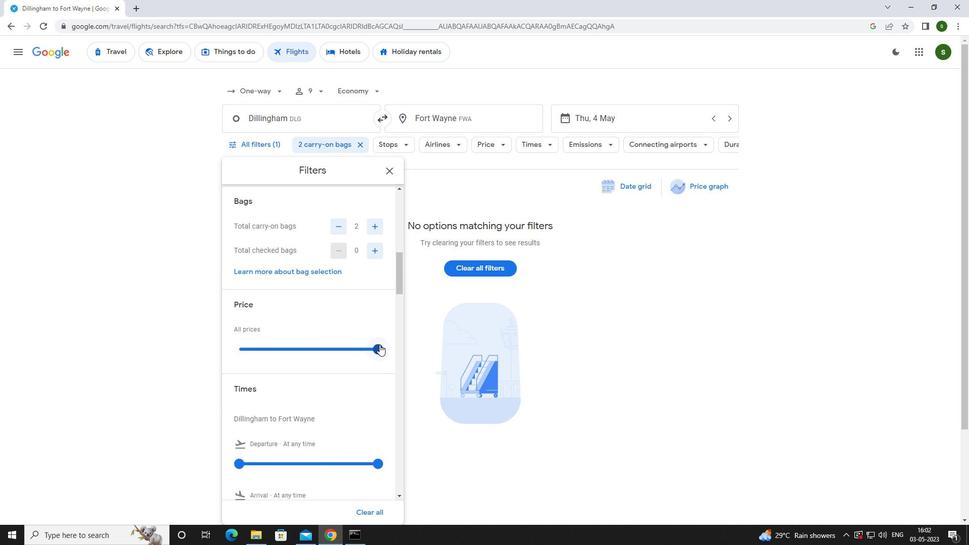 
Action: Mouse moved to (239, 365)
Screenshot: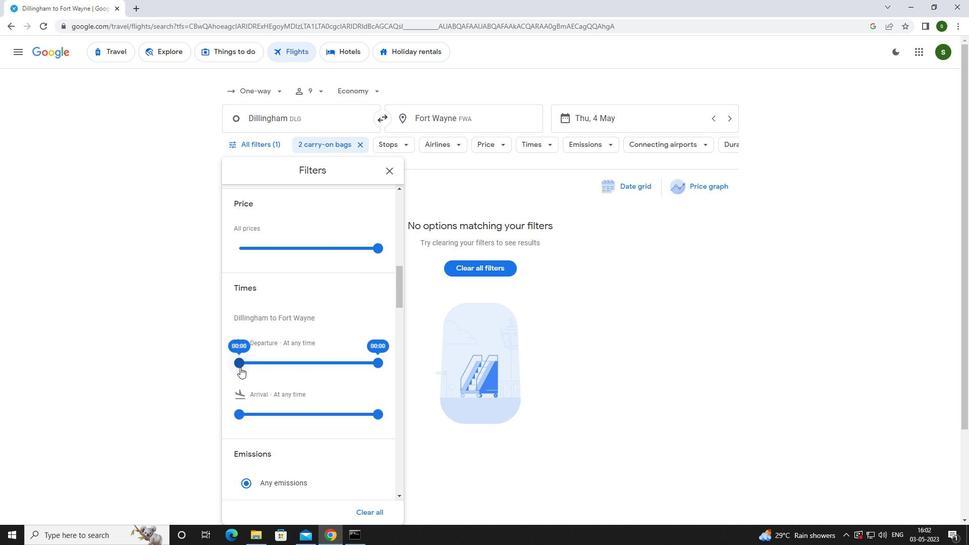 
Action: Mouse pressed left at (239, 365)
Screenshot: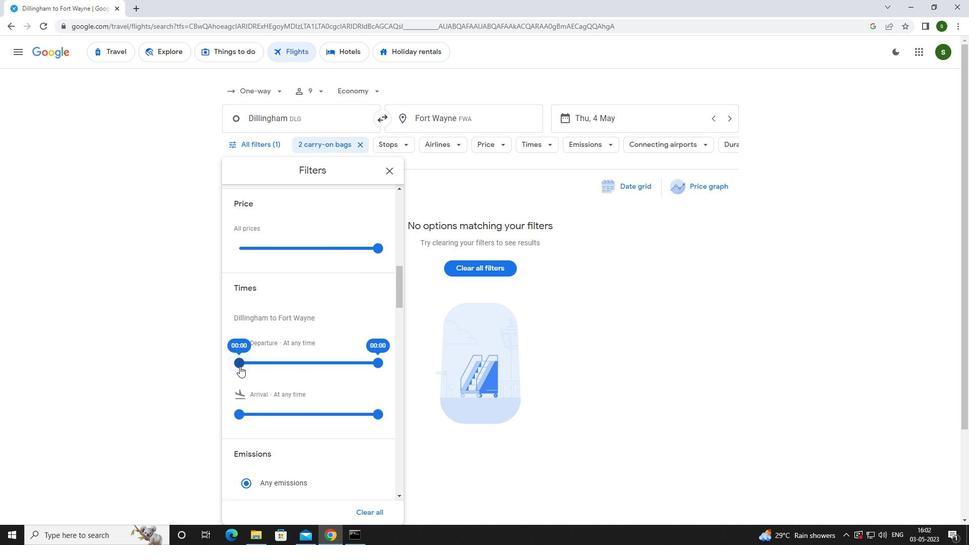 
Action: Mouse moved to (576, 366)
Screenshot: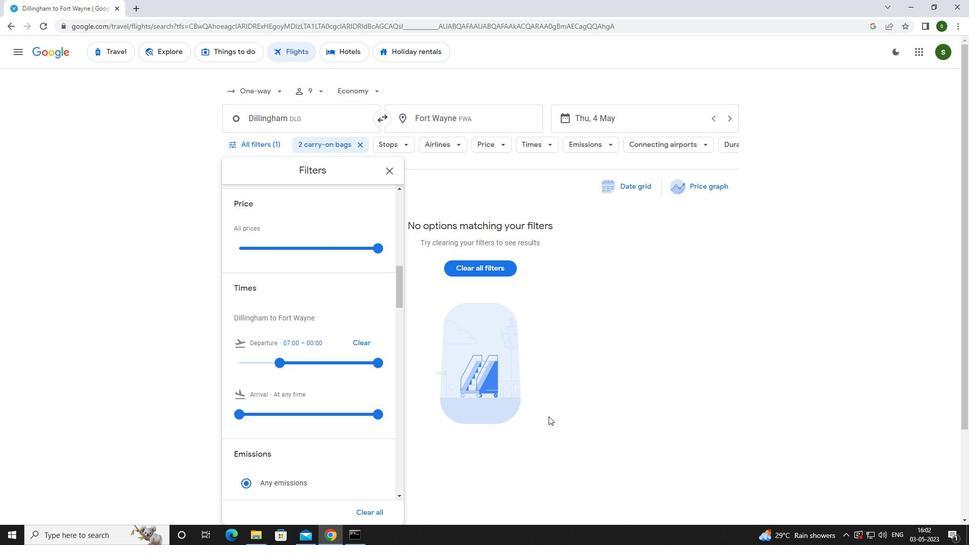 
Action: Mouse pressed left at (576, 366)
Screenshot: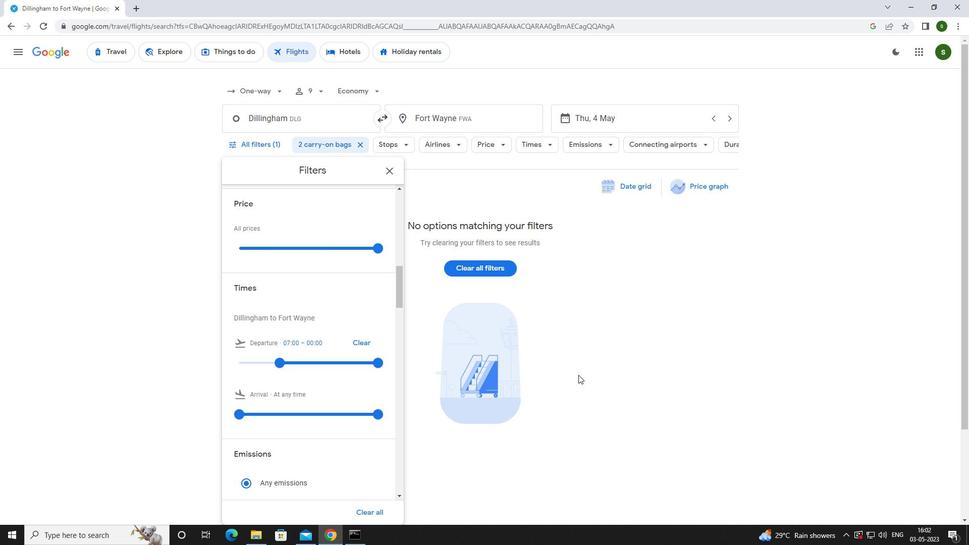 
